 Task: Create a due date automation trigger when advanced on, on the tuesday after a card is due add fields with custom field "Resume" set to a date less than 1 working days from now at 11:00 AM.
Action: Mouse moved to (1155, 92)
Screenshot: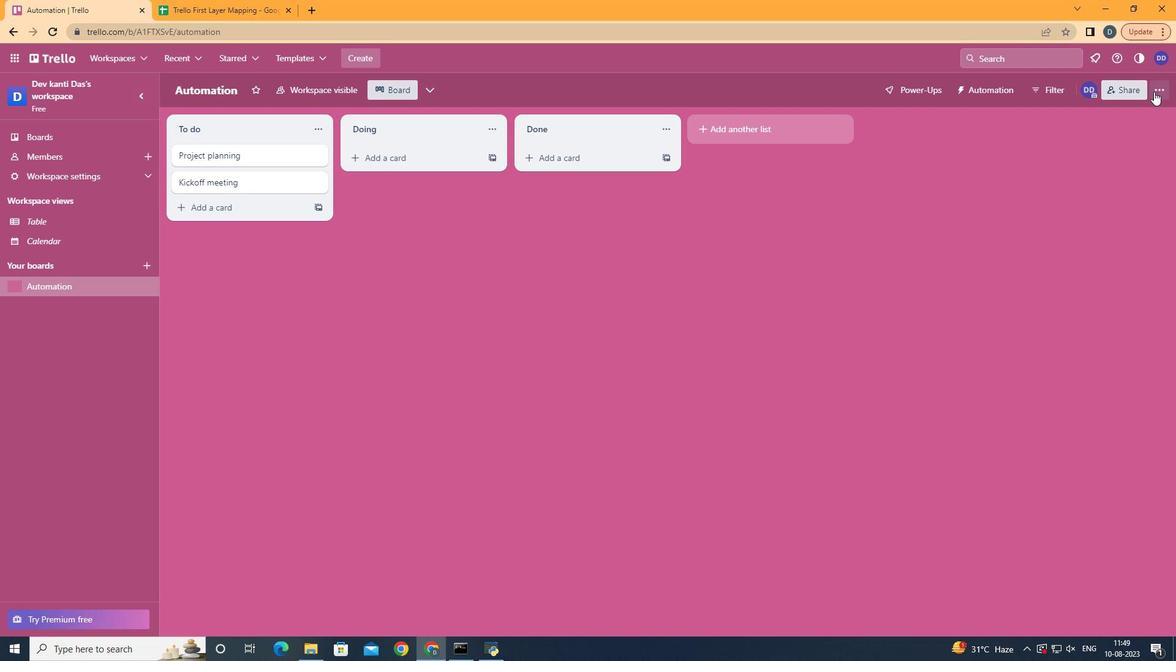 
Action: Mouse pressed left at (1155, 92)
Screenshot: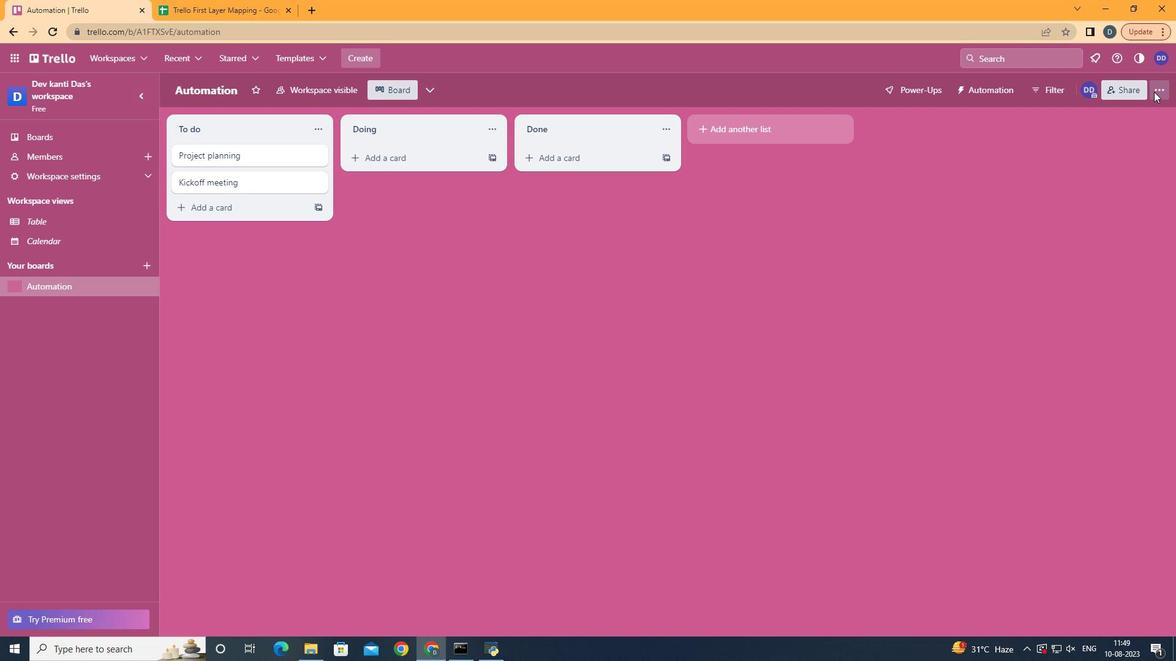 
Action: Mouse moved to (1076, 254)
Screenshot: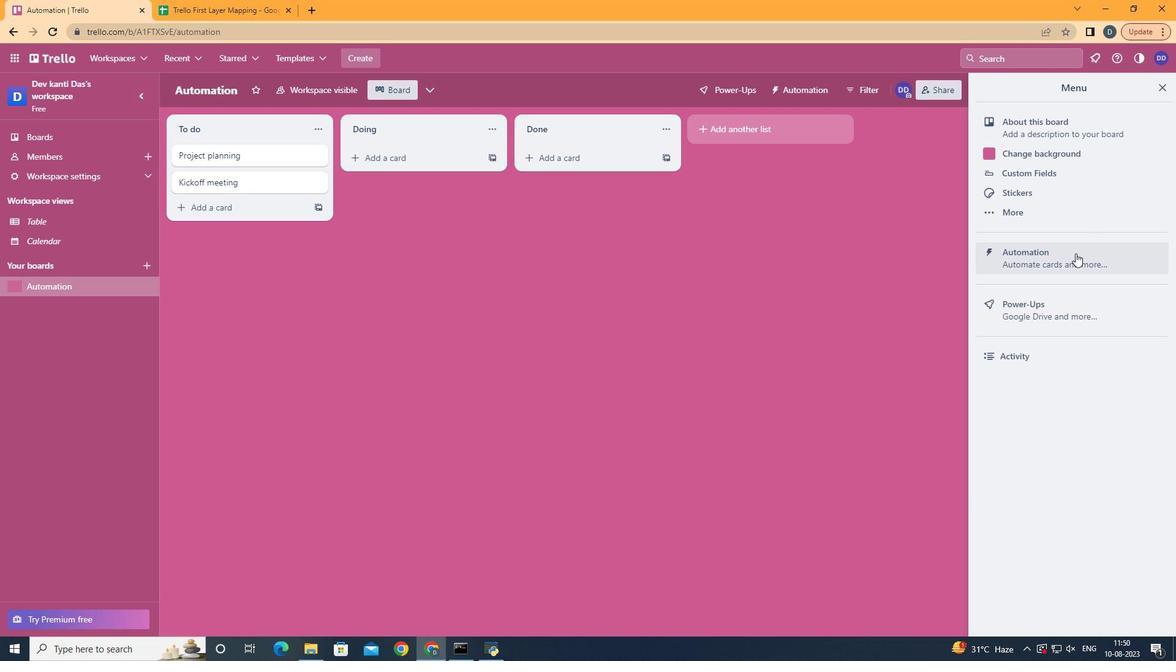 
Action: Mouse pressed left at (1076, 254)
Screenshot: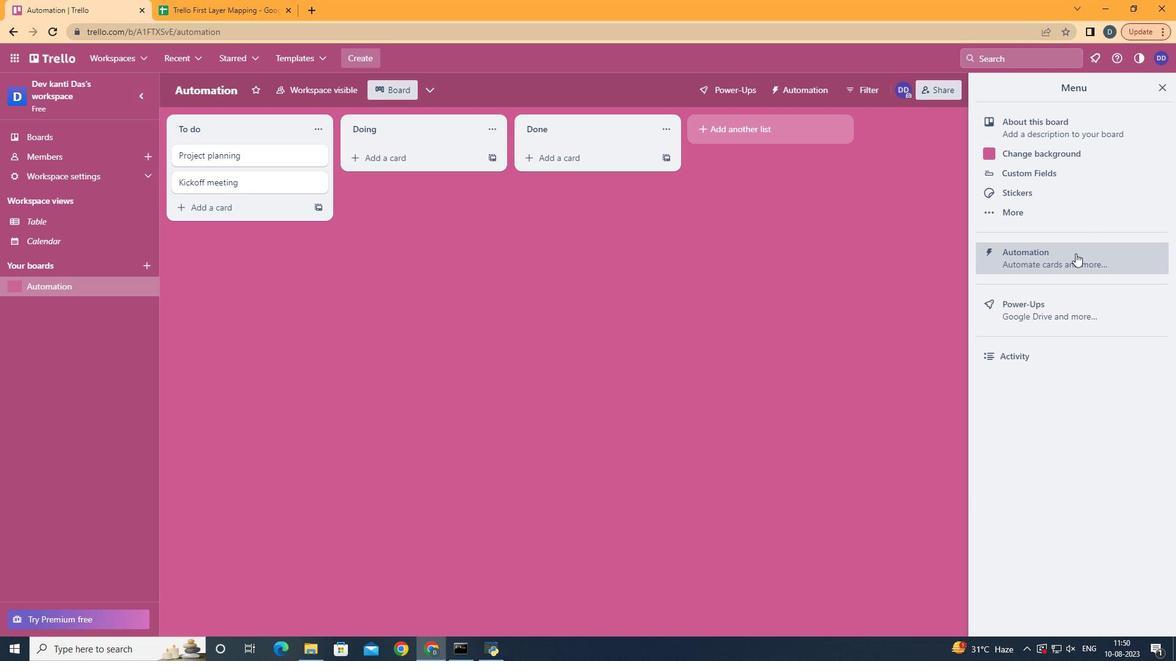 
Action: Mouse moved to (245, 249)
Screenshot: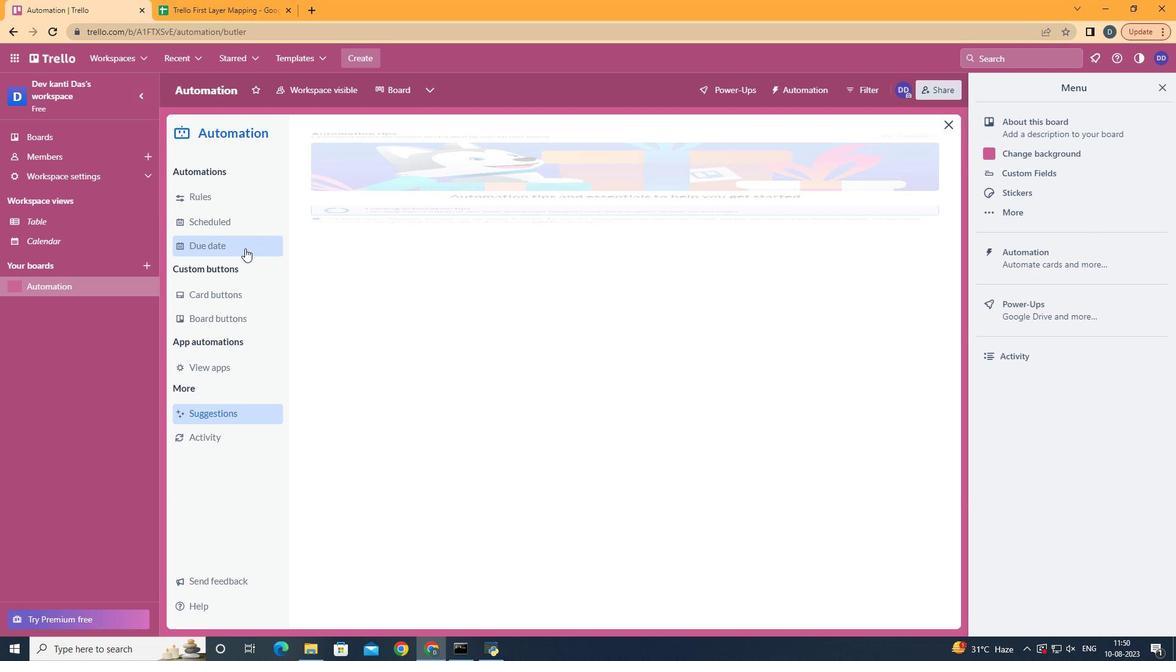 
Action: Mouse pressed left at (245, 249)
Screenshot: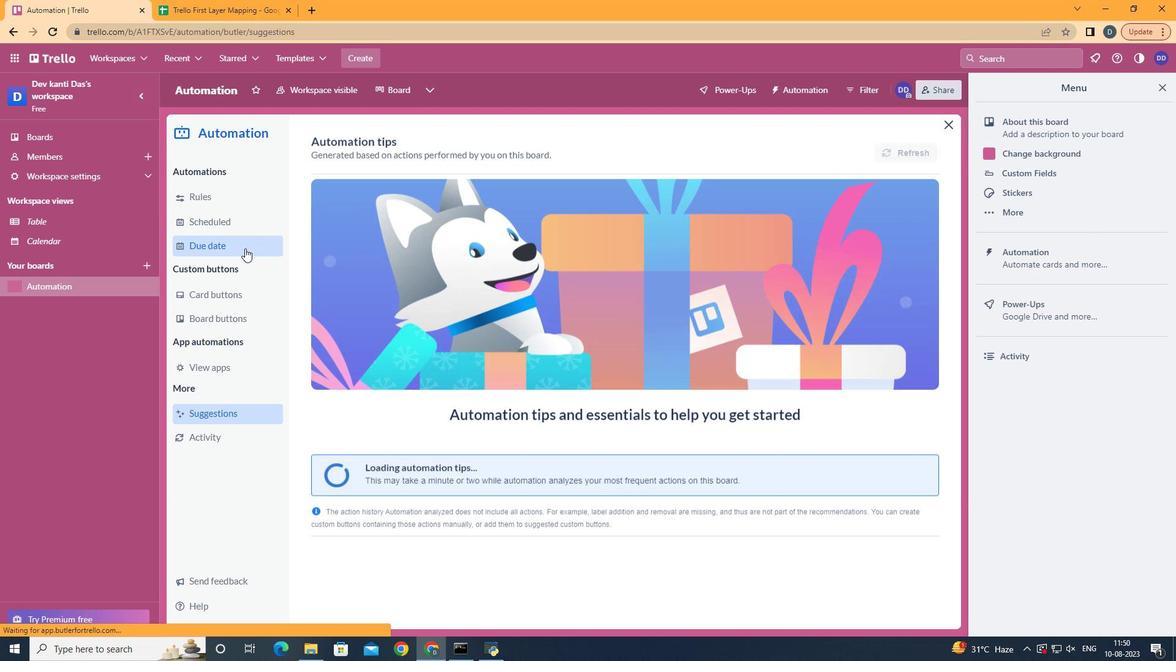 
Action: Mouse moved to (860, 151)
Screenshot: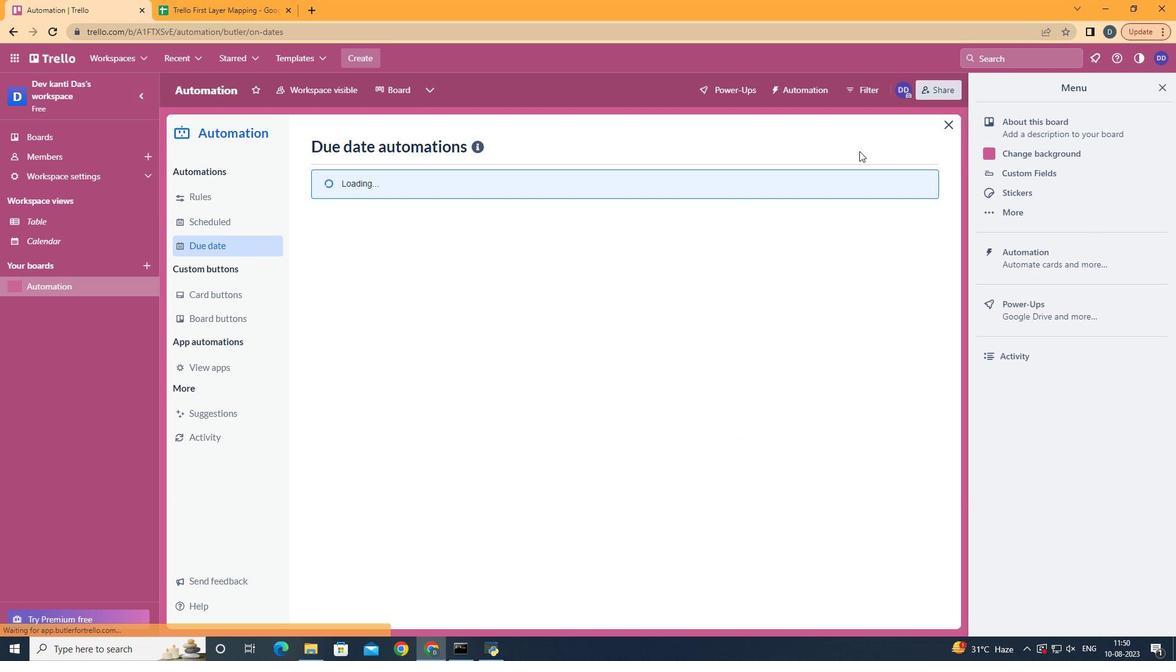 
Action: Mouse pressed left at (860, 151)
Screenshot: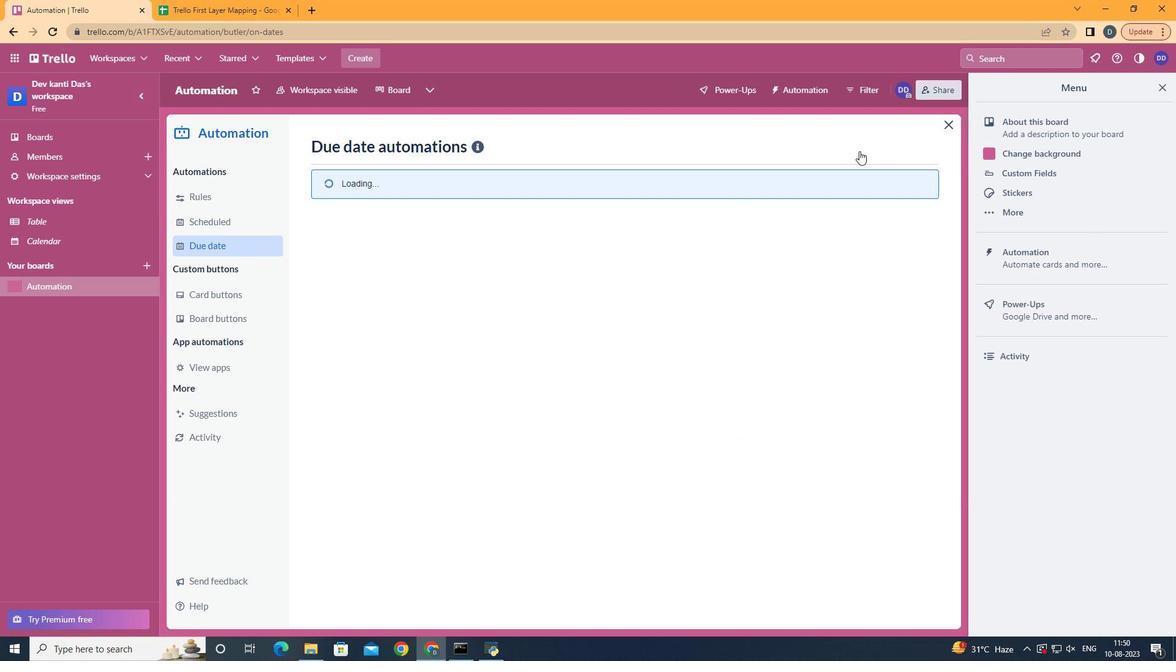 
Action: Mouse pressed left at (860, 151)
Screenshot: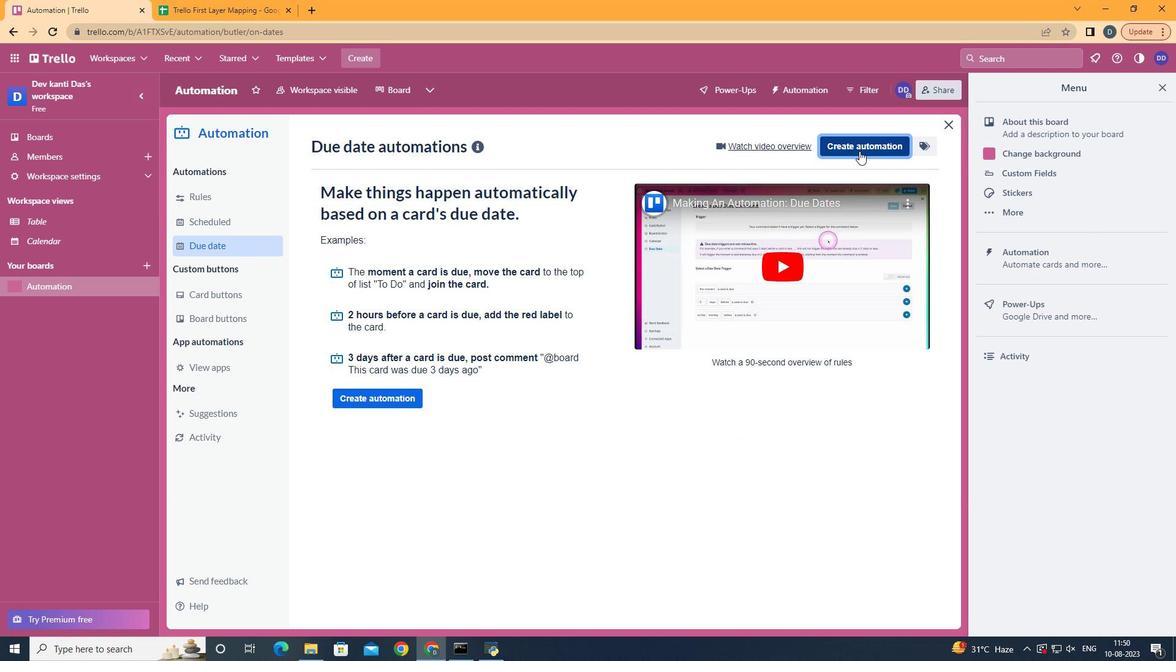 
Action: Mouse moved to (656, 257)
Screenshot: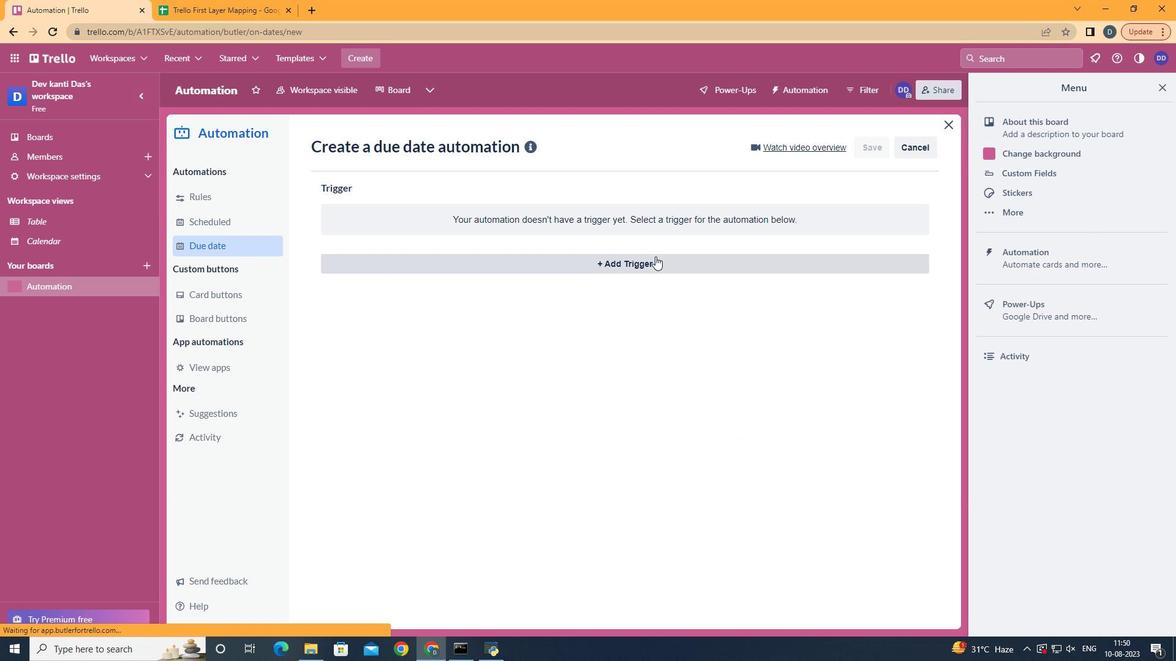 
Action: Mouse pressed left at (656, 257)
Screenshot: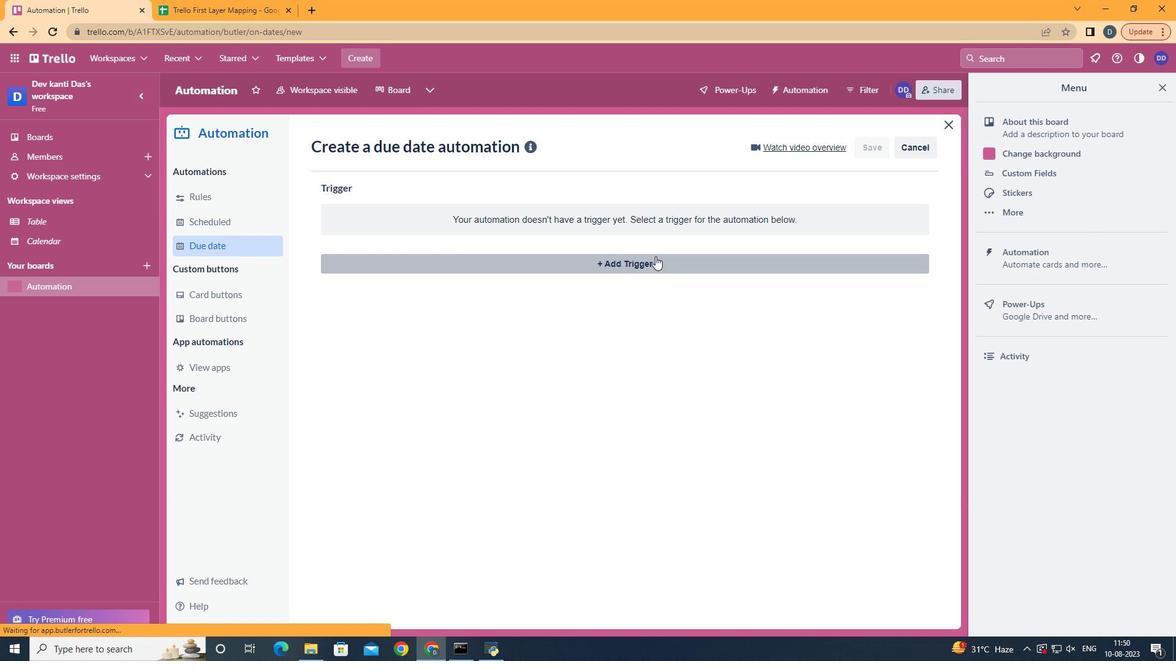 
Action: Mouse moved to (394, 345)
Screenshot: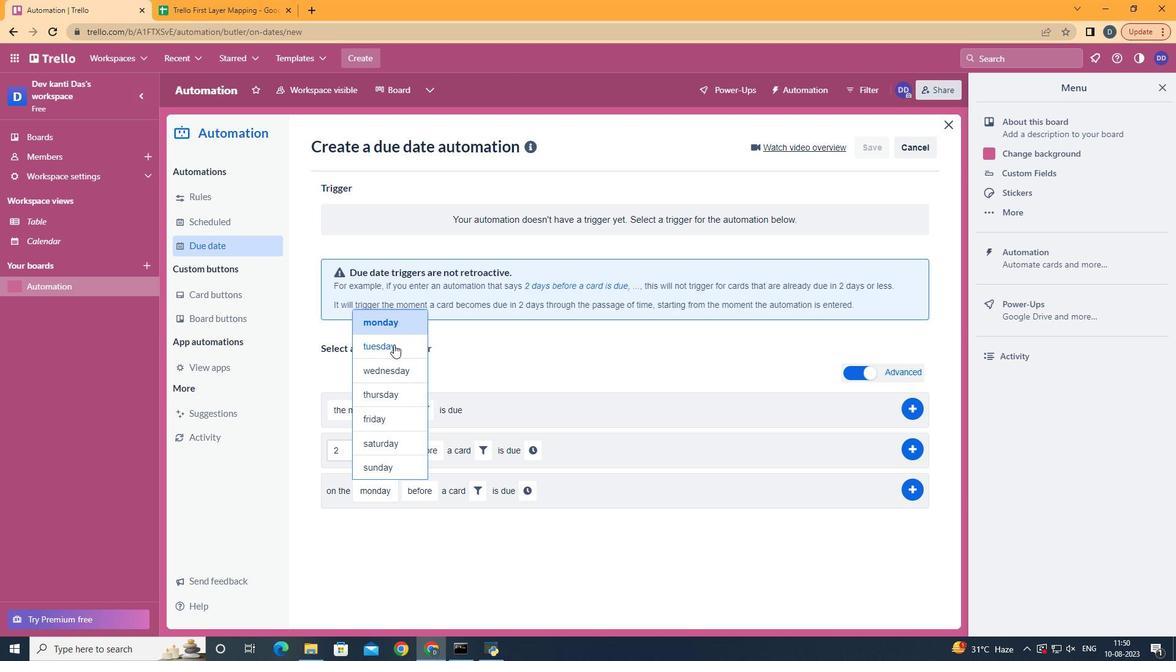 
Action: Mouse pressed left at (394, 345)
Screenshot: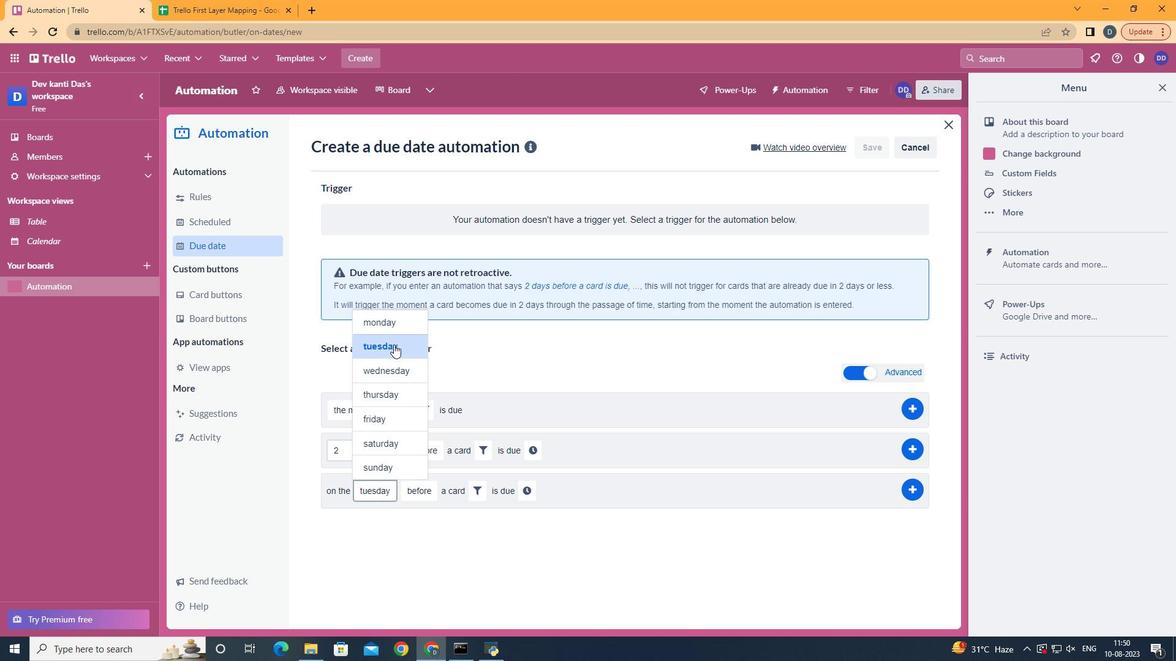 
Action: Mouse moved to (427, 539)
Screenshot: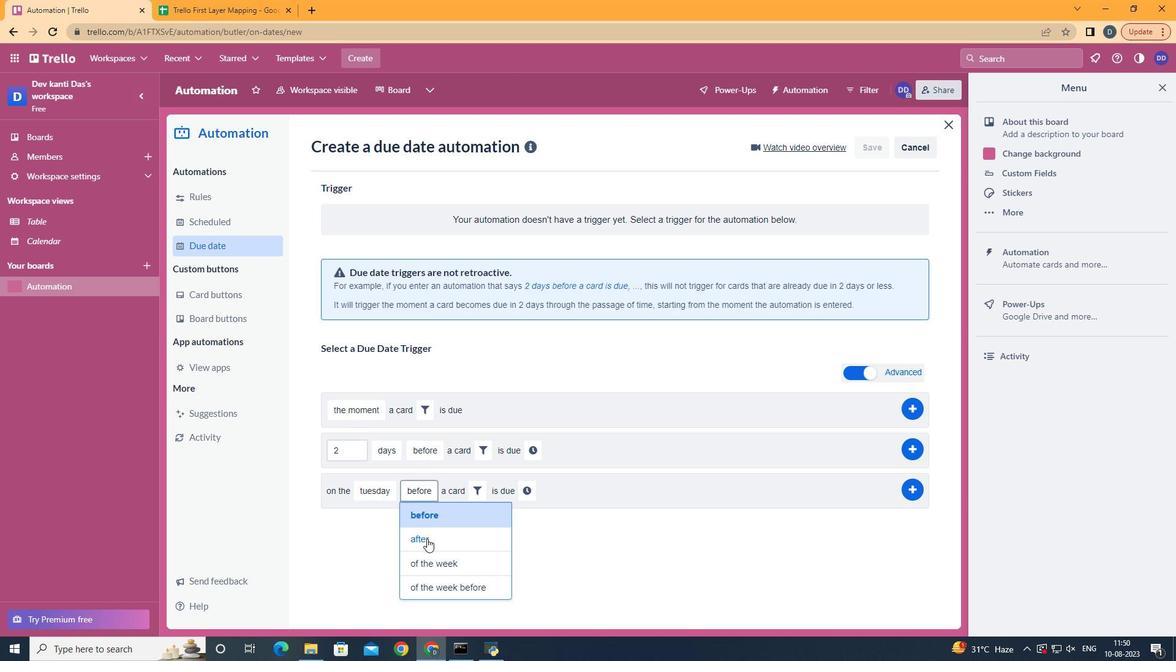 
Action: Mouse pressed left at (427, 539)
Screenshot: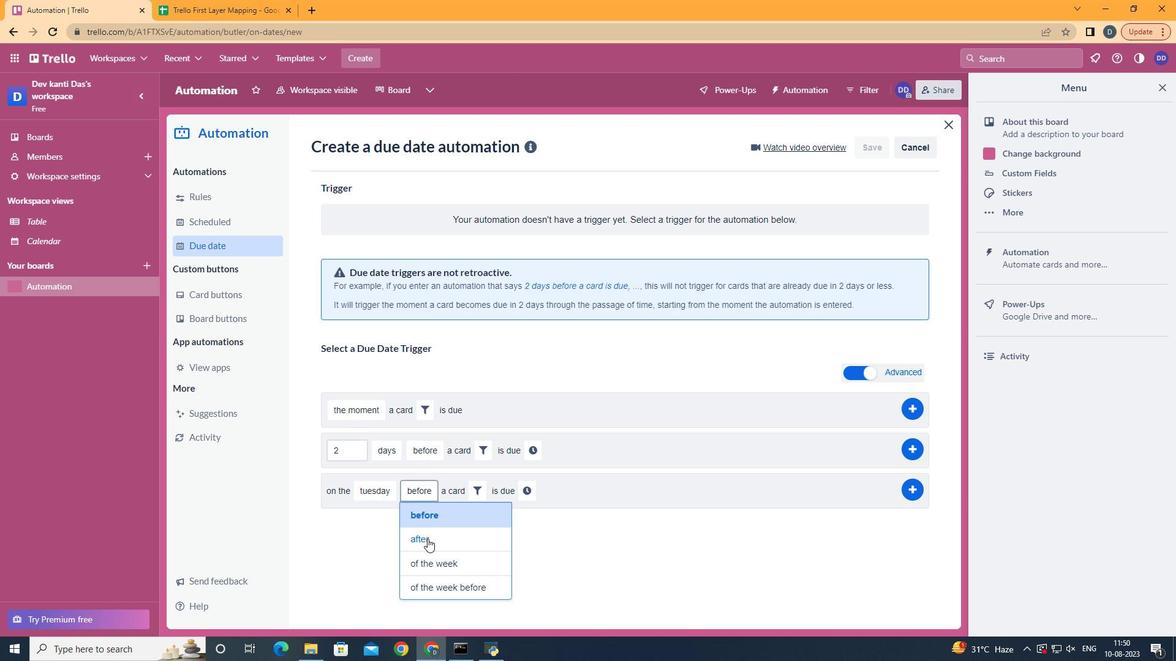 
Action: Mouse moved to (474, 487)
Screenshot: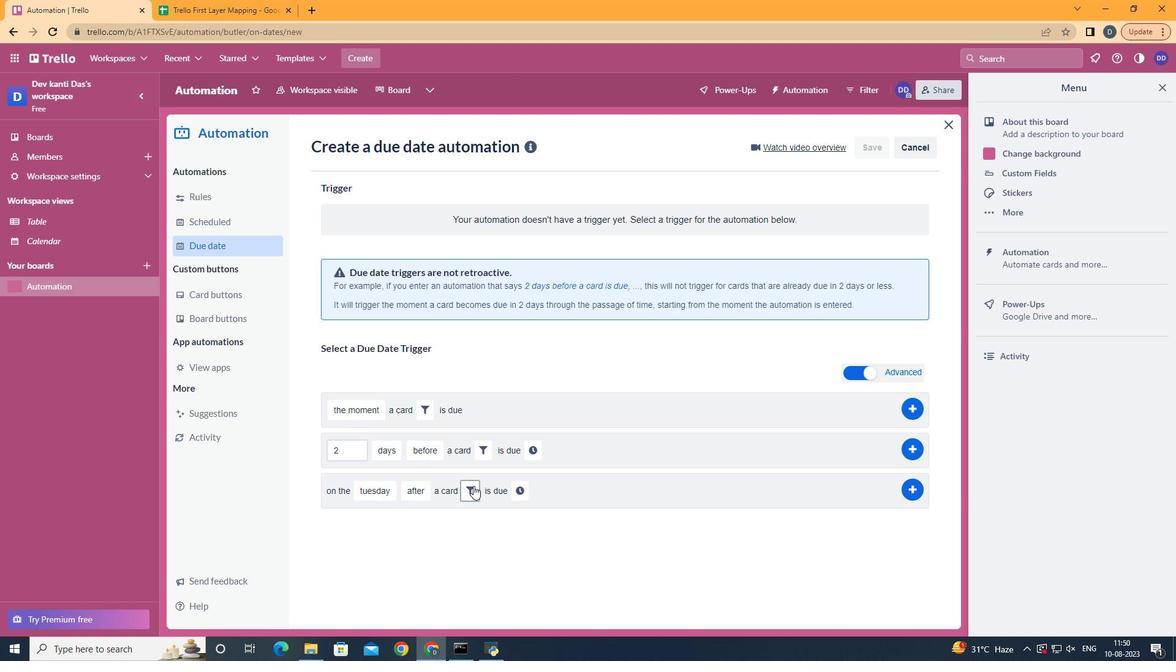 
Action: Mouse pressed left at (474, 487)
Screenshot: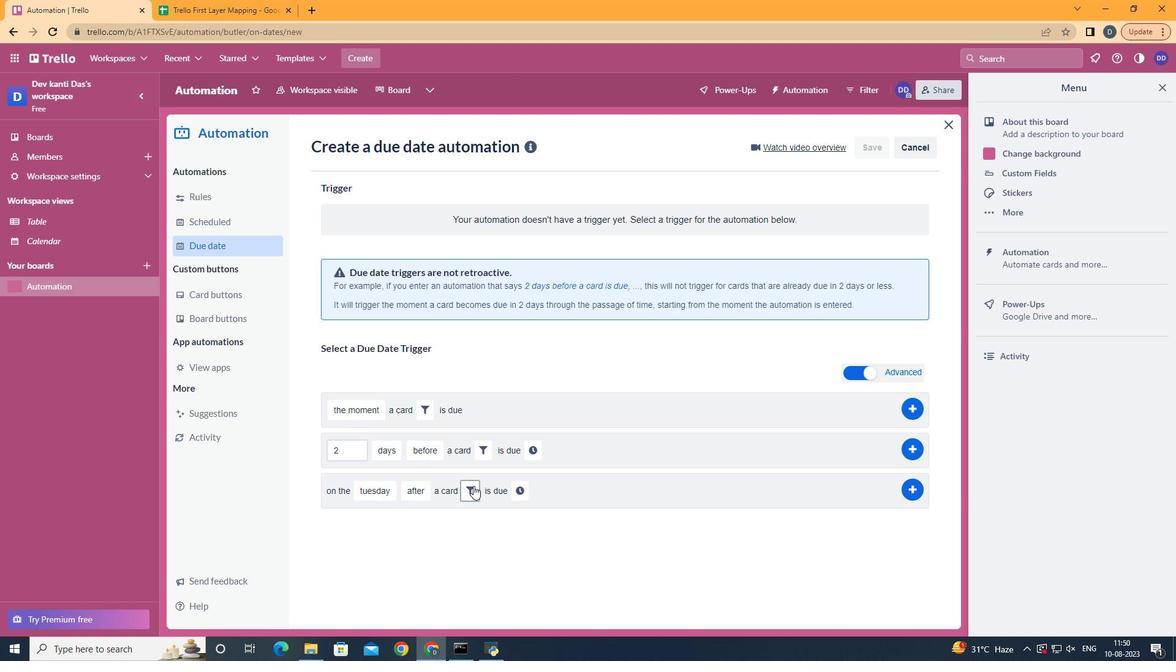 
Action: Mouse moved to (657, 528)
Screenshot: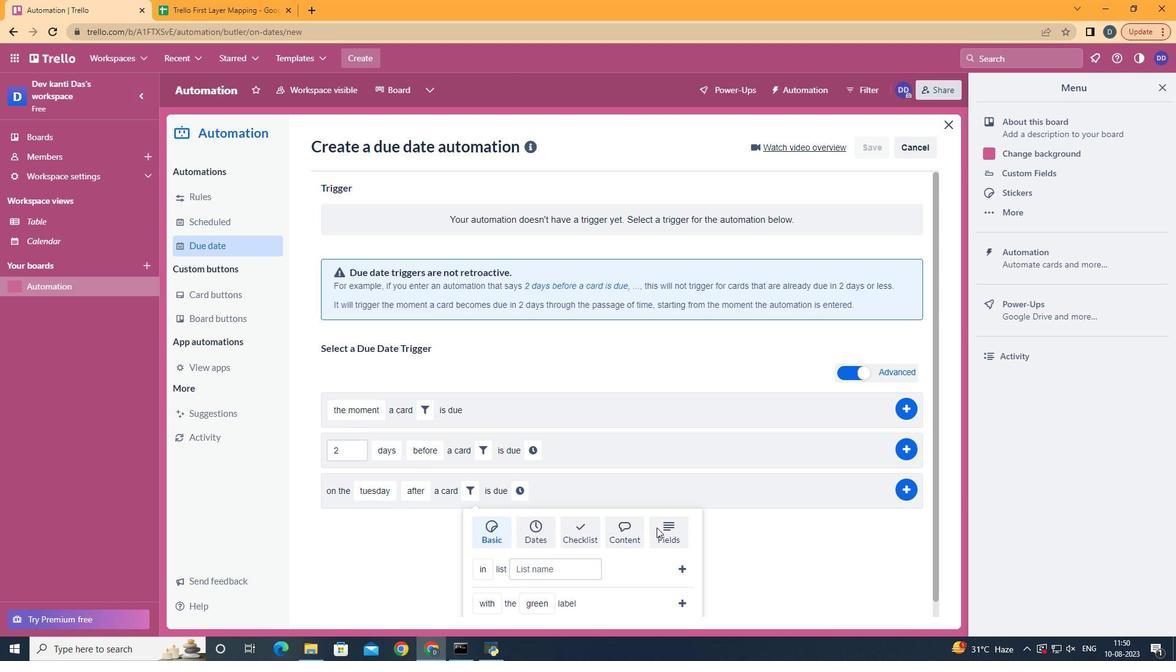 
Action: Mouse pressed left at (657, 528)
Screenshot: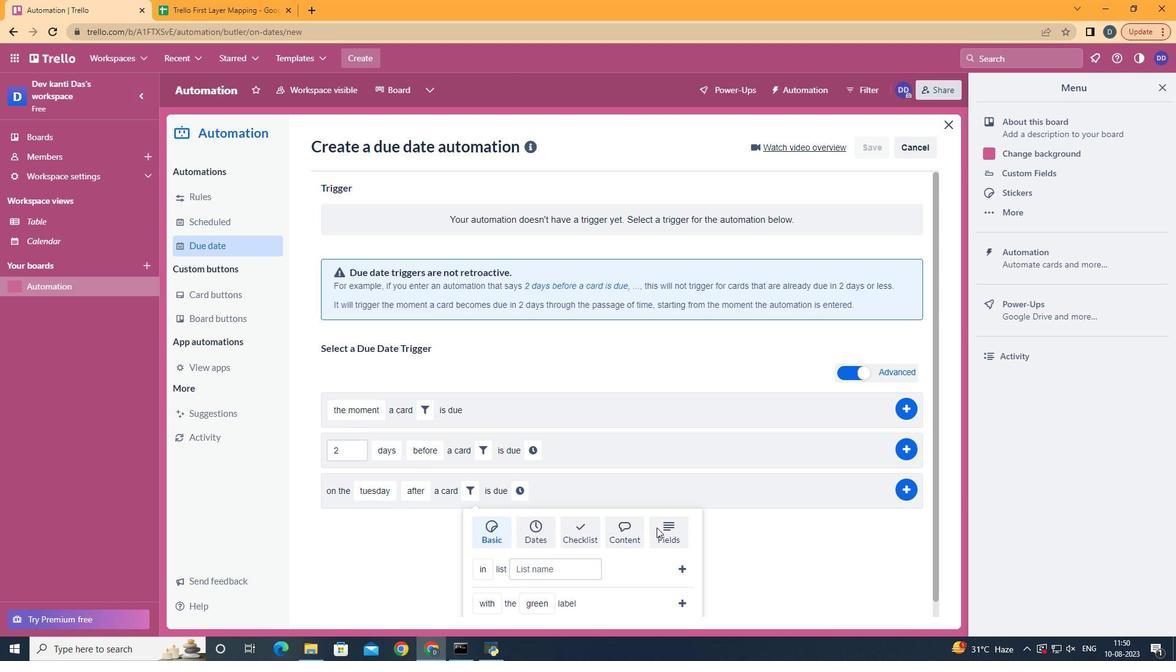 
Action: Mouse scrolled (657, 528) with delta (0, 0)
Screenshot: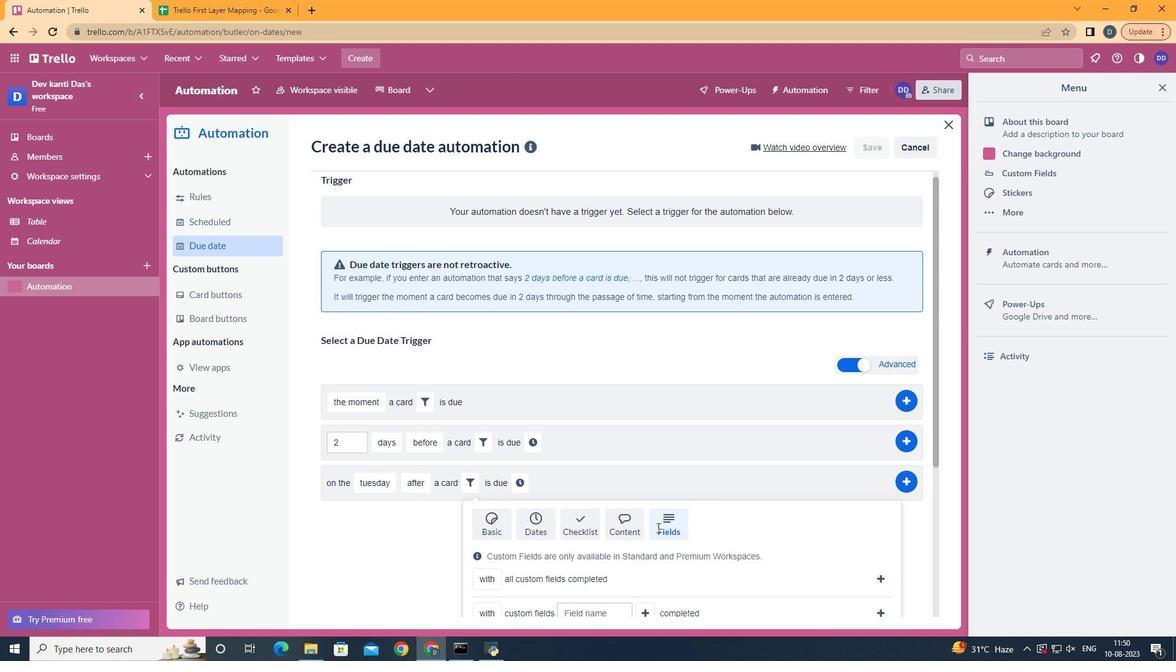 
Action: Mouse scrolled (657, 528) with delta (0, 0)
Screenshot: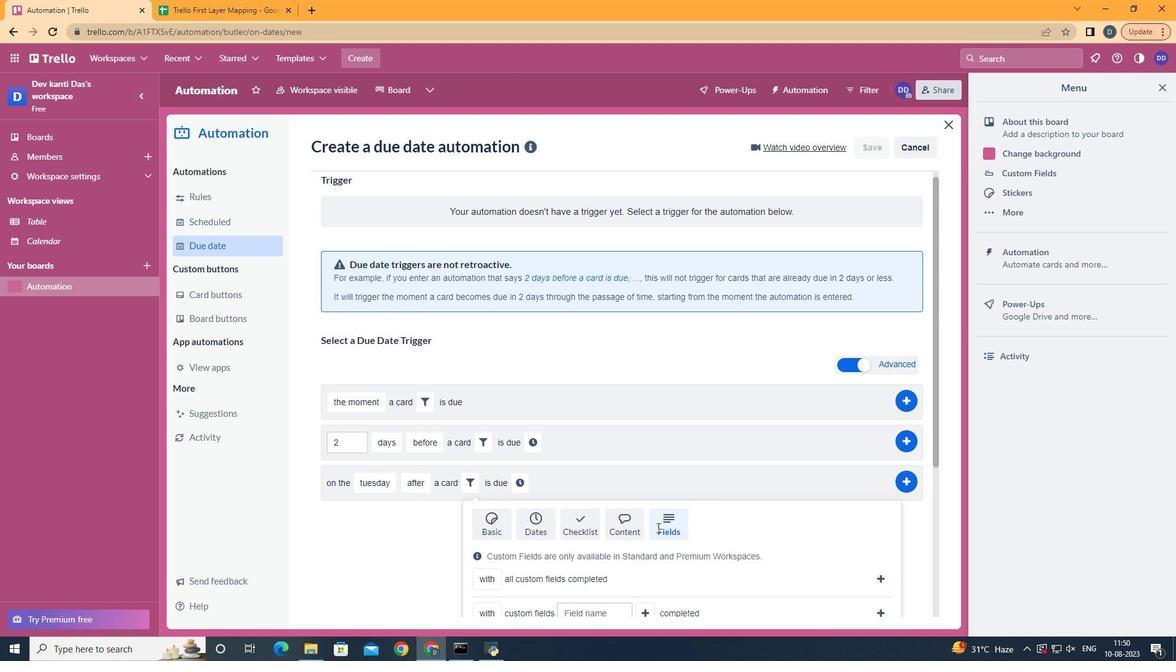 
Action: Mouse scrolled (657, 528) with delta (0, 0)
Screenshot: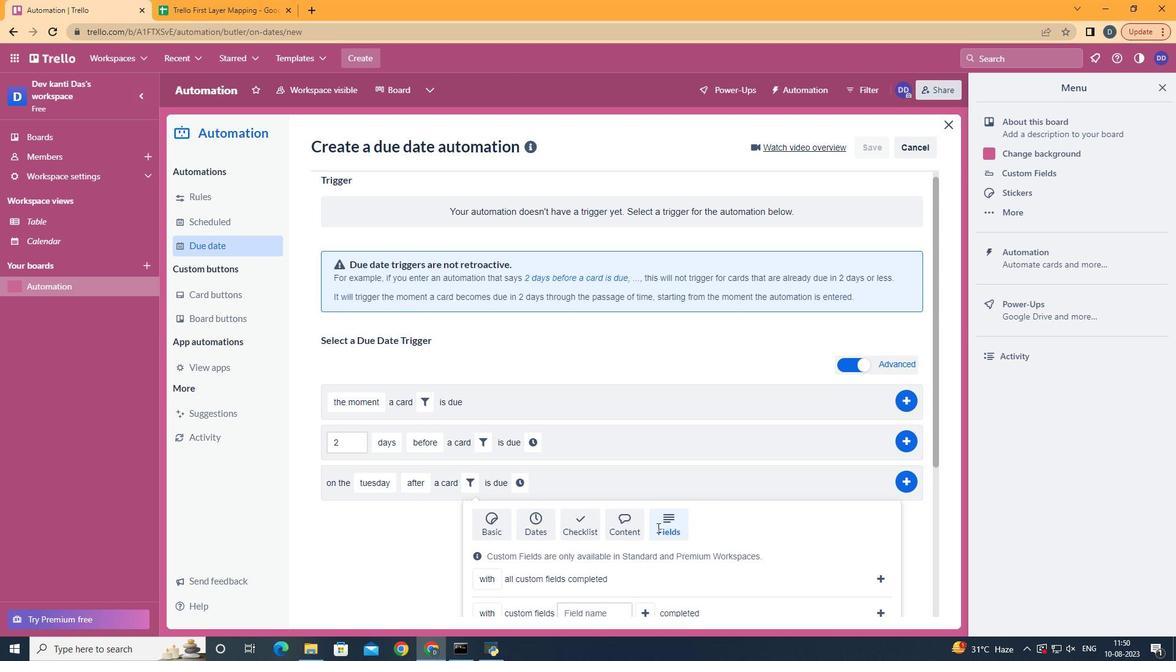 
Action: Mouse scrolled (657, 528) with delta (0, 0)
Screenshot: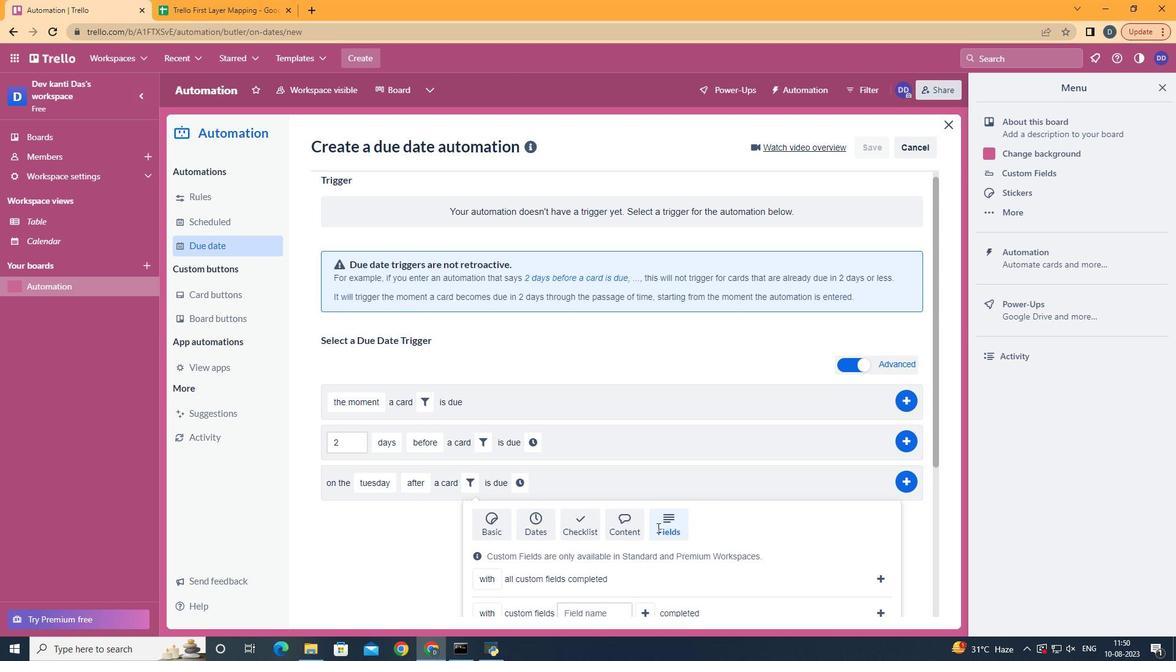 
Action: Mouse scrolled (657, 528) with delta (0, 0)
Screenshot: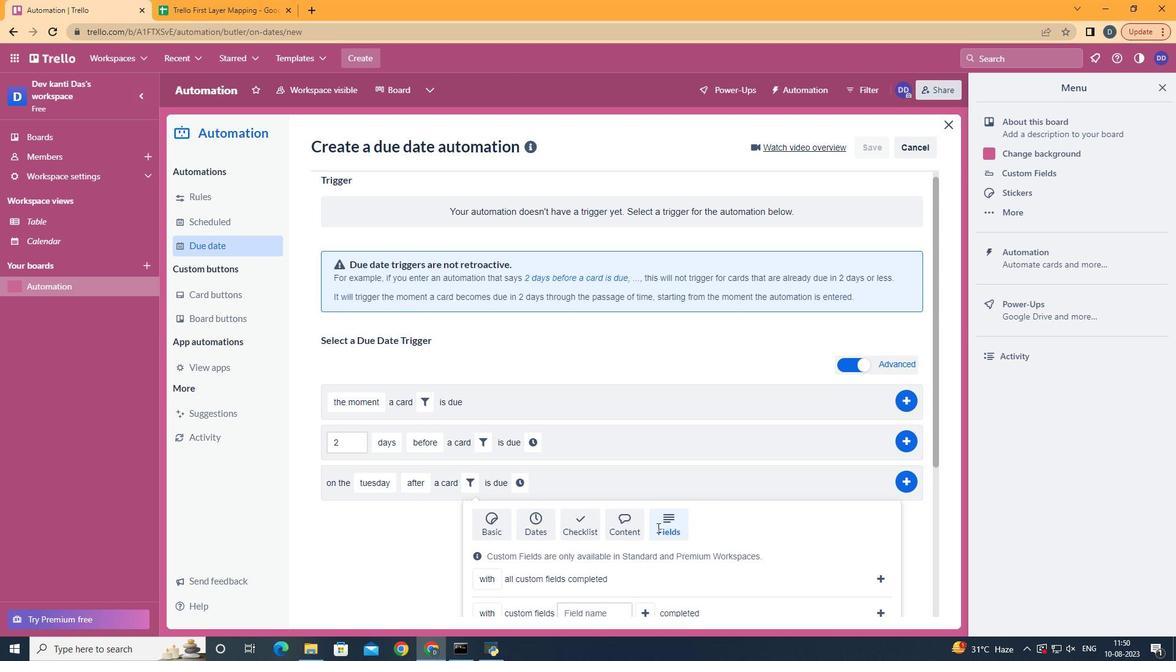 
Action: Mouse moved to (658, 528)
Screenshot: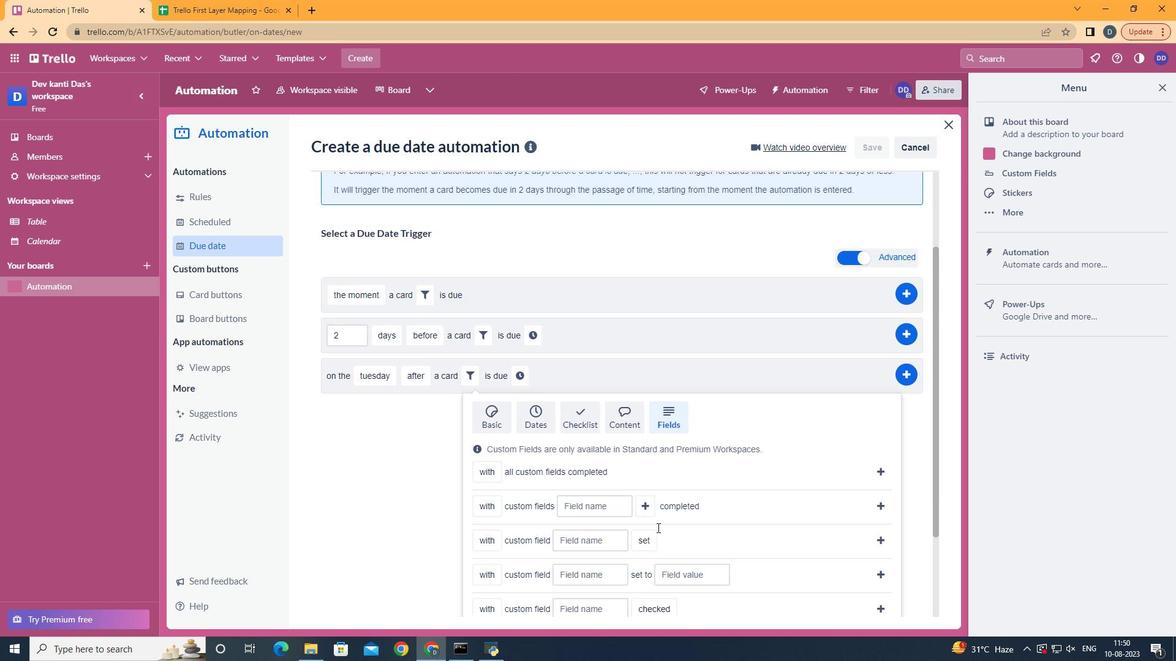 
Action: Mouse scrolled (658, 528) with delta (0, 0)
Screenshot: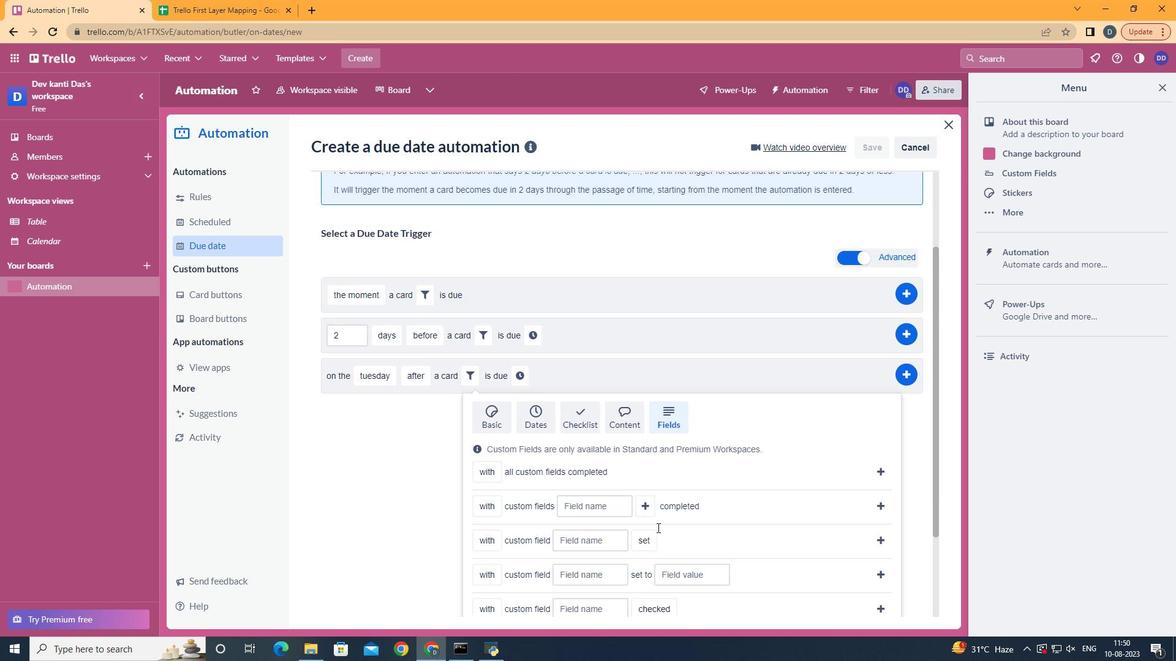 
Action: Mouse moved to (504, 539)
Screenshot: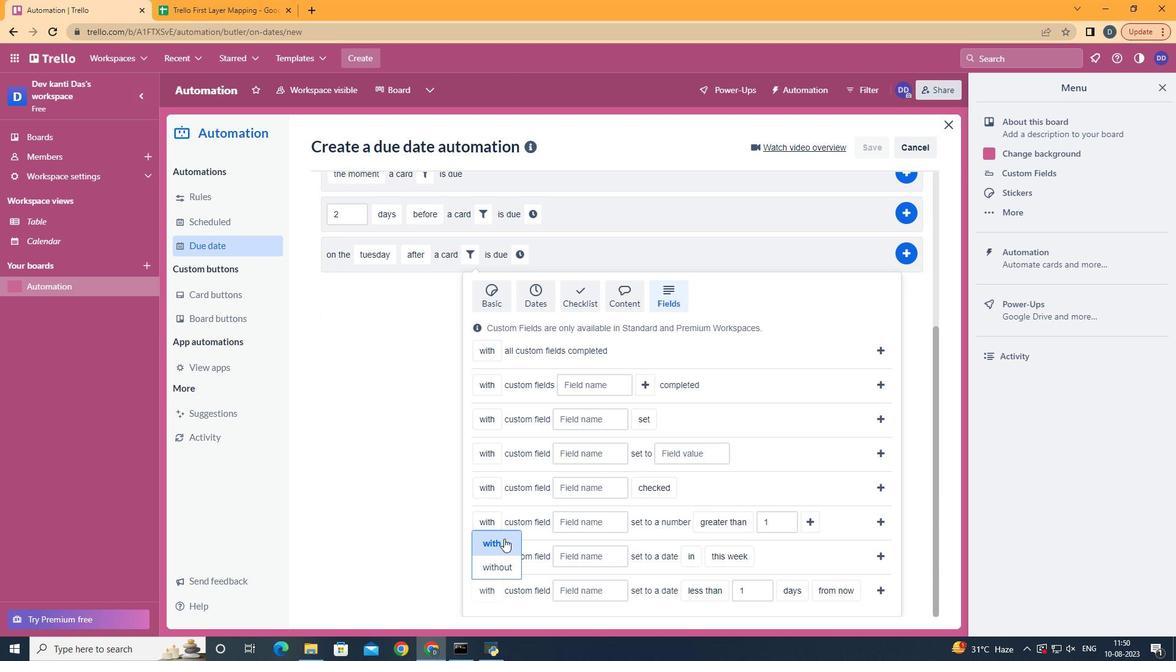 
Action: Mouse pressed left at (504, 539)
Screenshot: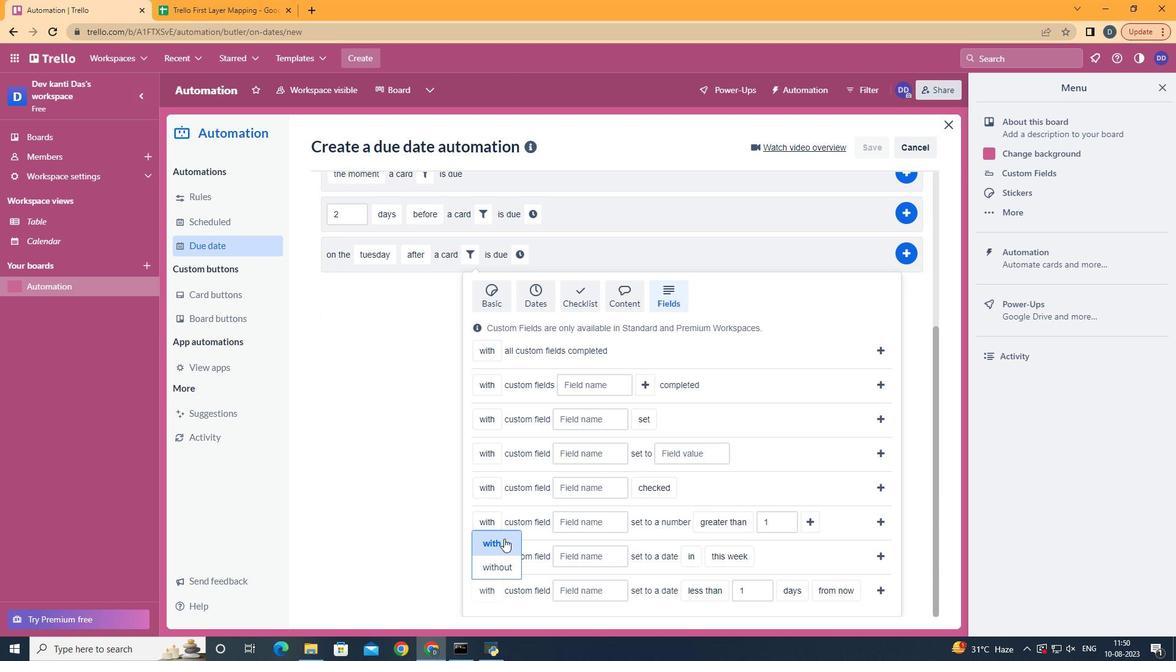 
Action: Mouse moved to (581, 596)
Screenshot: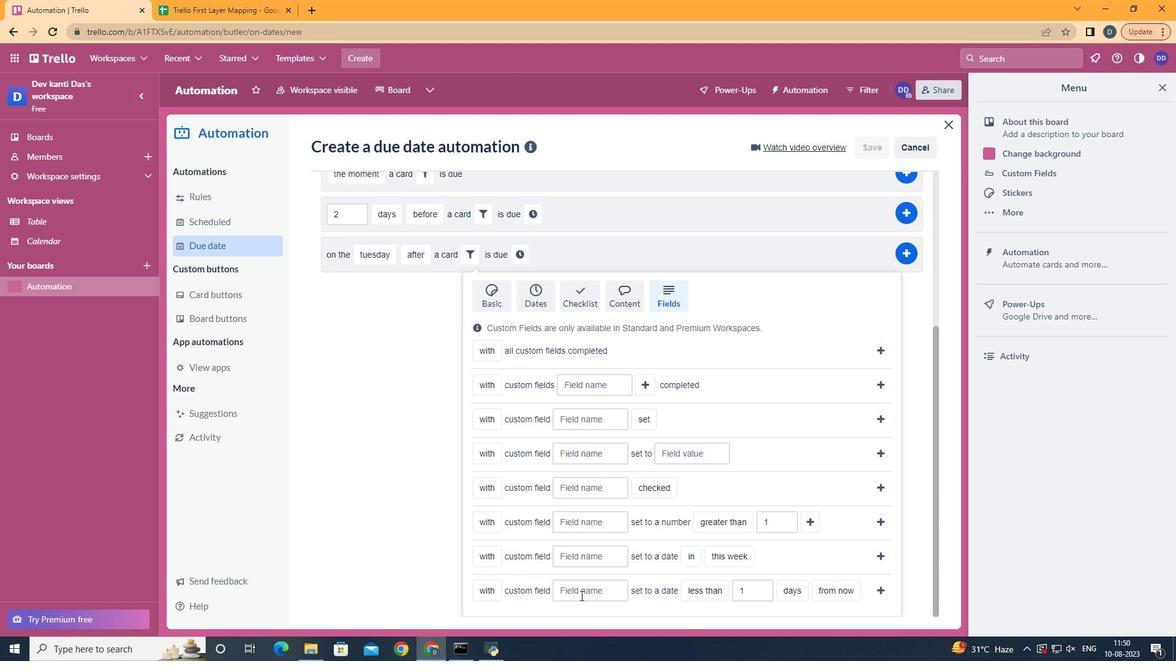 
Action: Mouse pressed left at (581, 596)
Screenshot: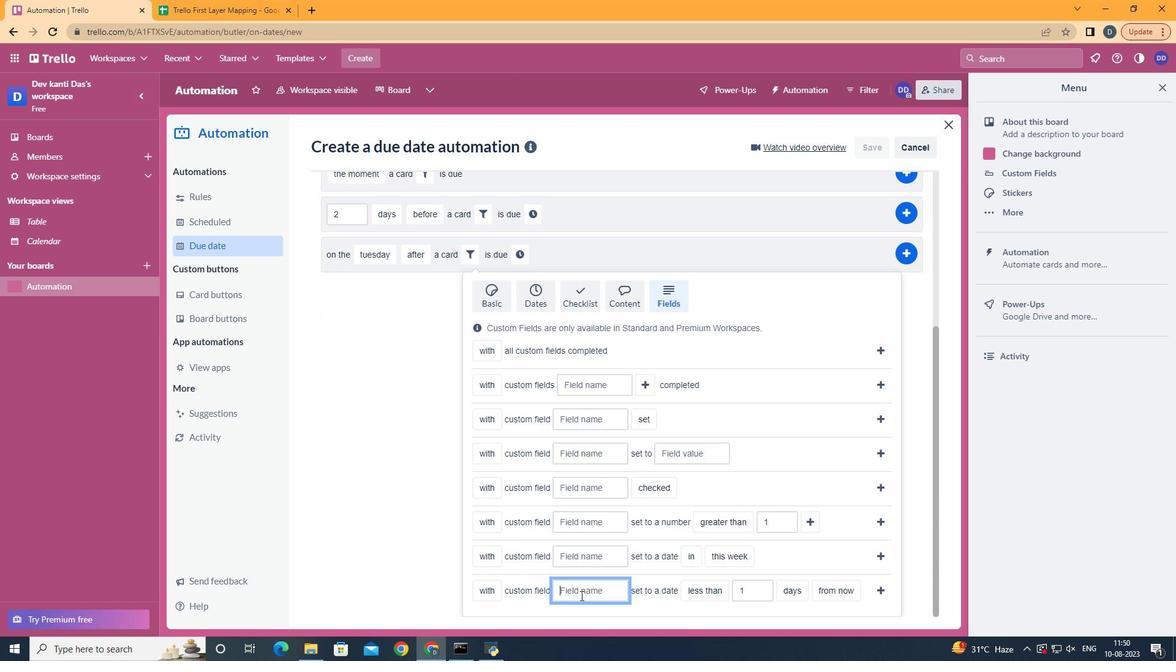 
Action: Mouse moved to (581, 597)
Screenshot: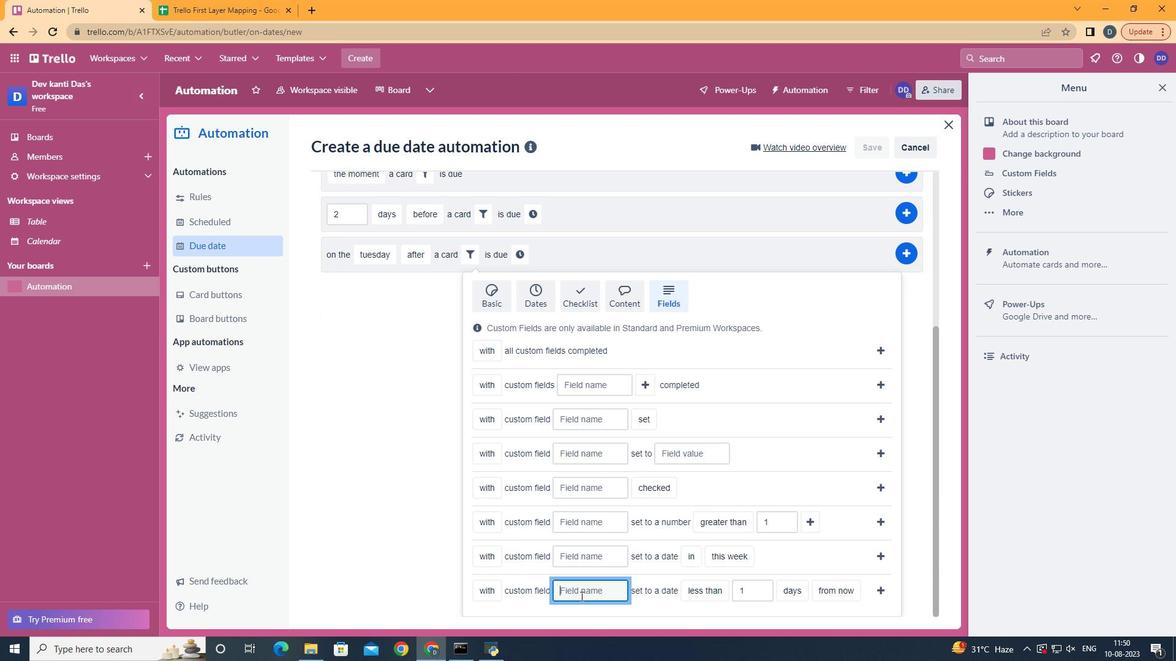 
Action: Key pressed <Key.shift><Key.shift>Resume
Screenshot: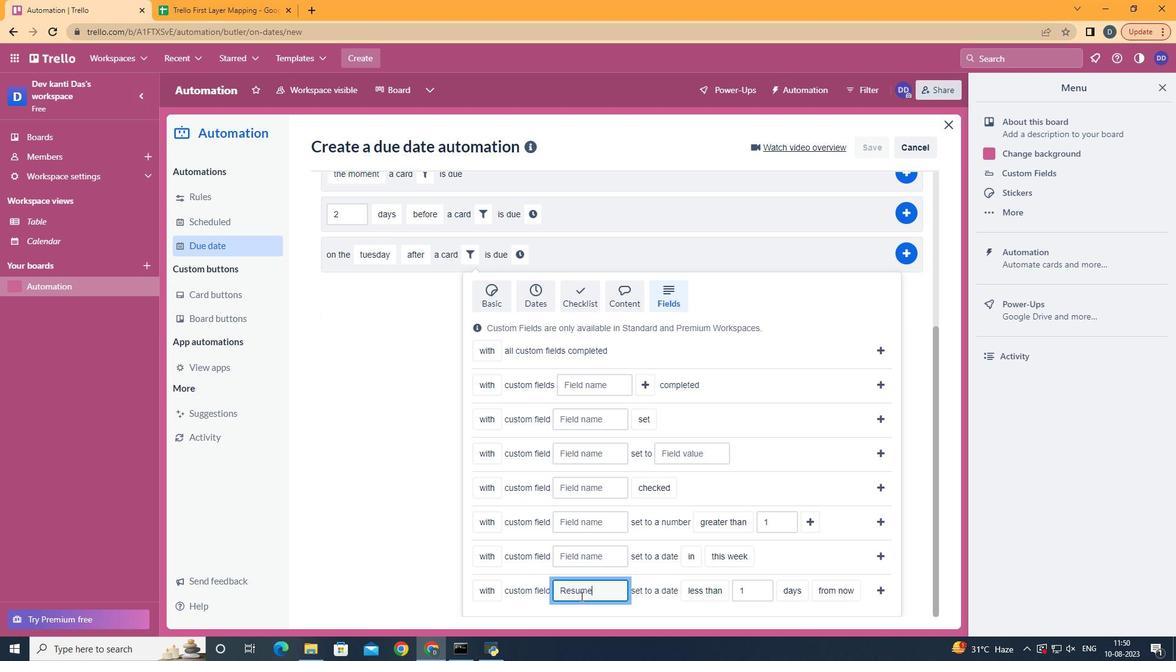 
Action: Mouse moved to (805, 572)
Screenshot: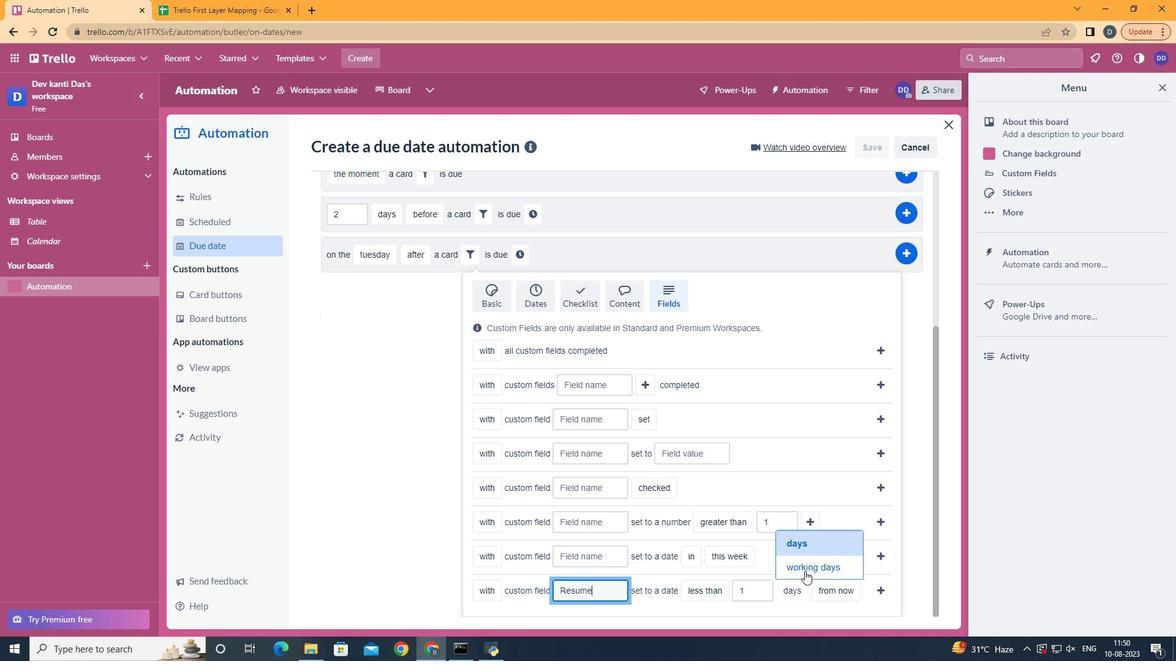 
Action: Mouse pressed left at (805, 572)
Screenshot: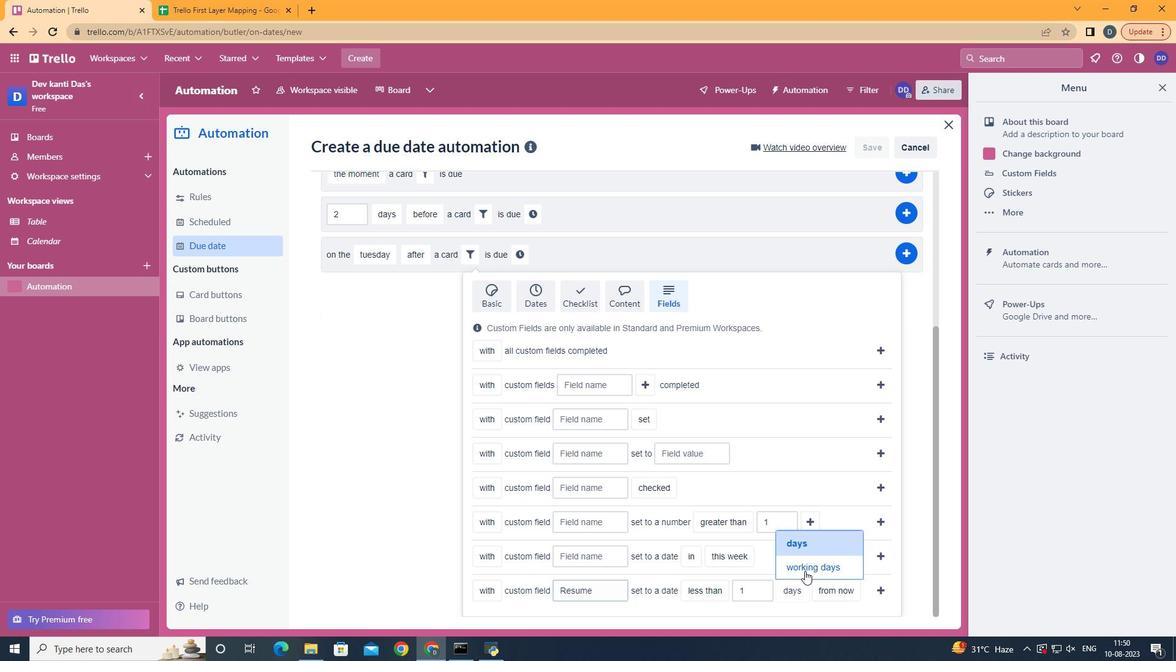 
Action: Mouse moved to (517, 558)
Screenshot: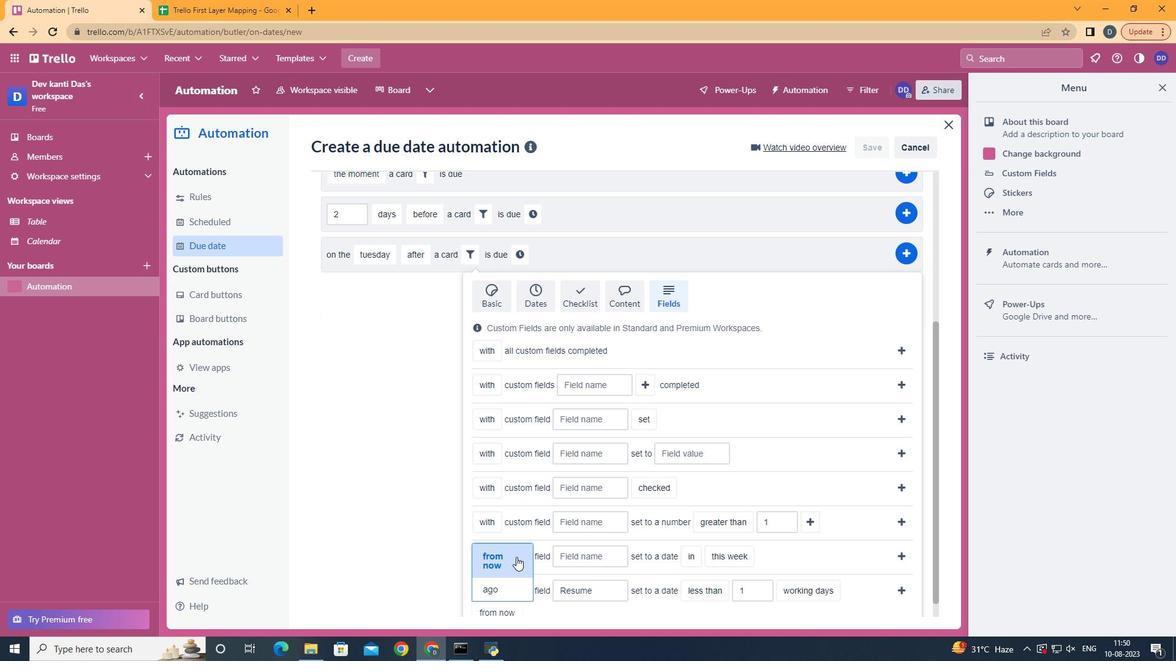
Action: Mouse pressed left at (517, 558)
Screenshot: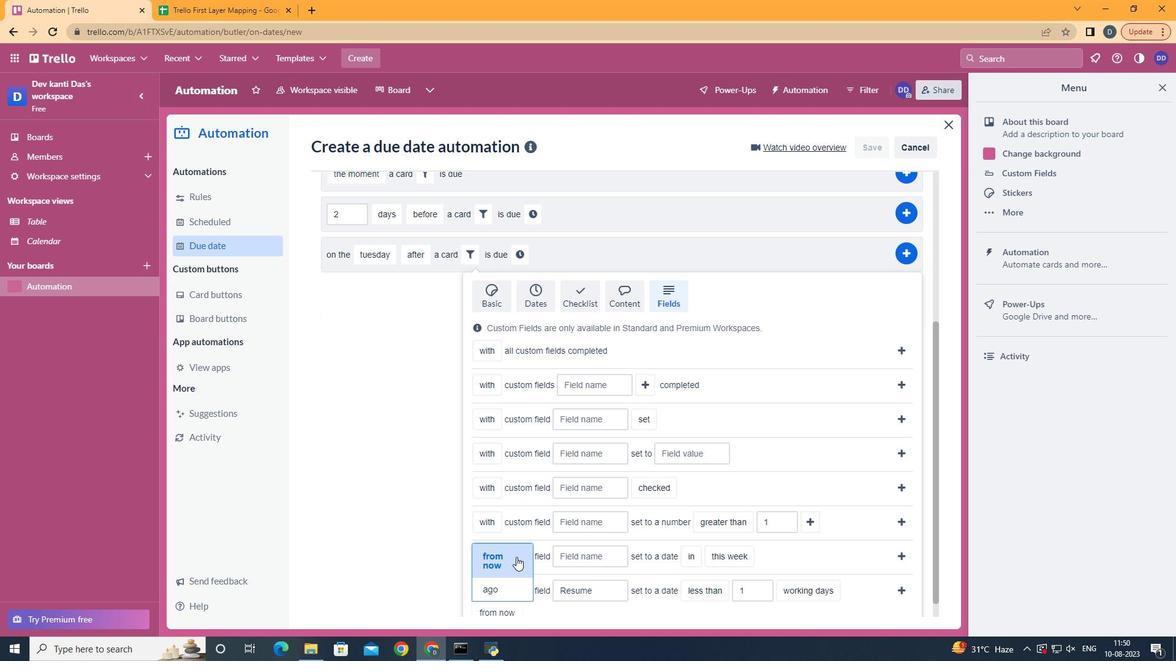 
Action: Mouse moved to (896, 594)
Screenshot: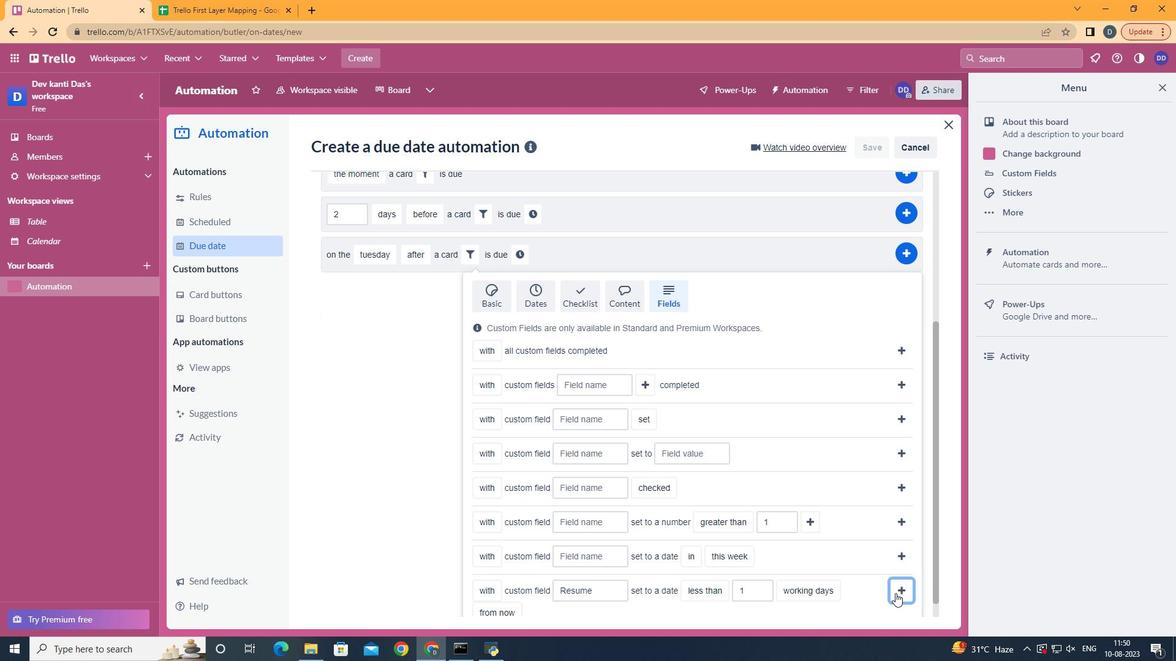 
Action: Mouse pressed left at (895, 594)
Screenshot: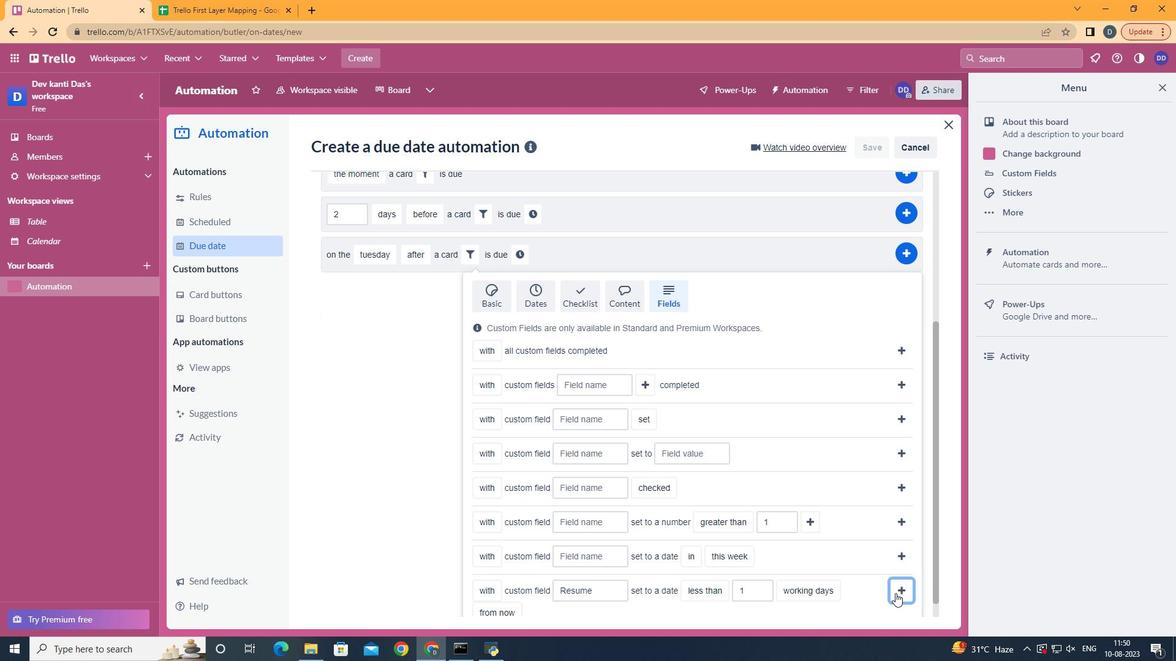 
Action: Mouse moved to (835, 488)
Screenshot: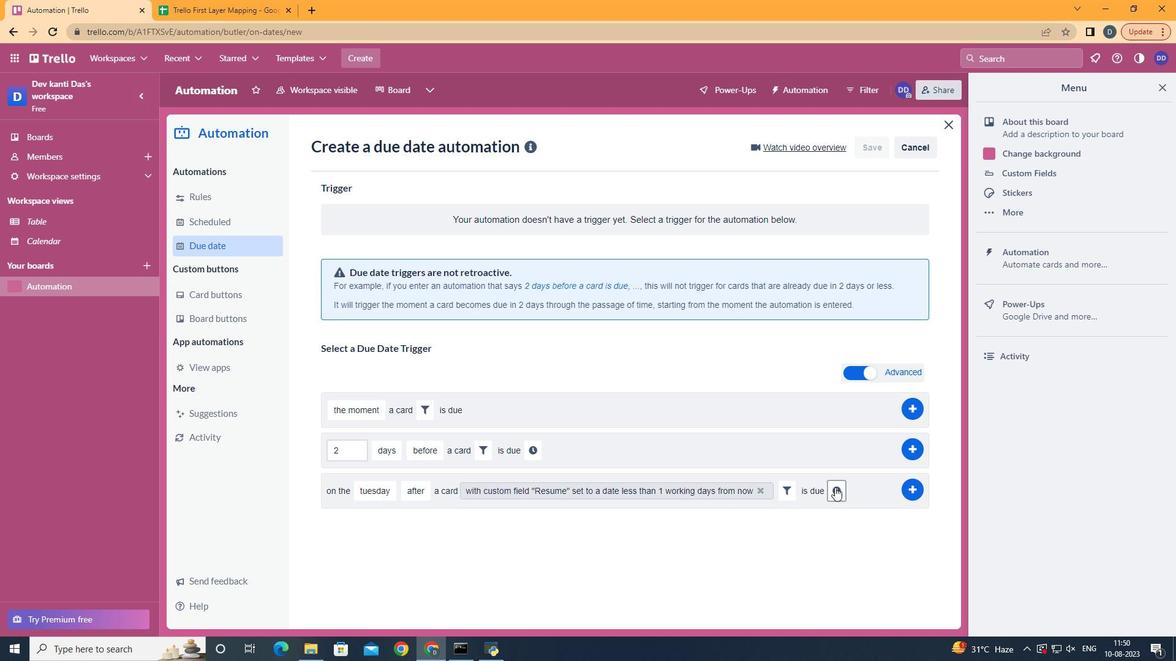 
Action: Mouse pressed left at (835, 488)
Screenshot: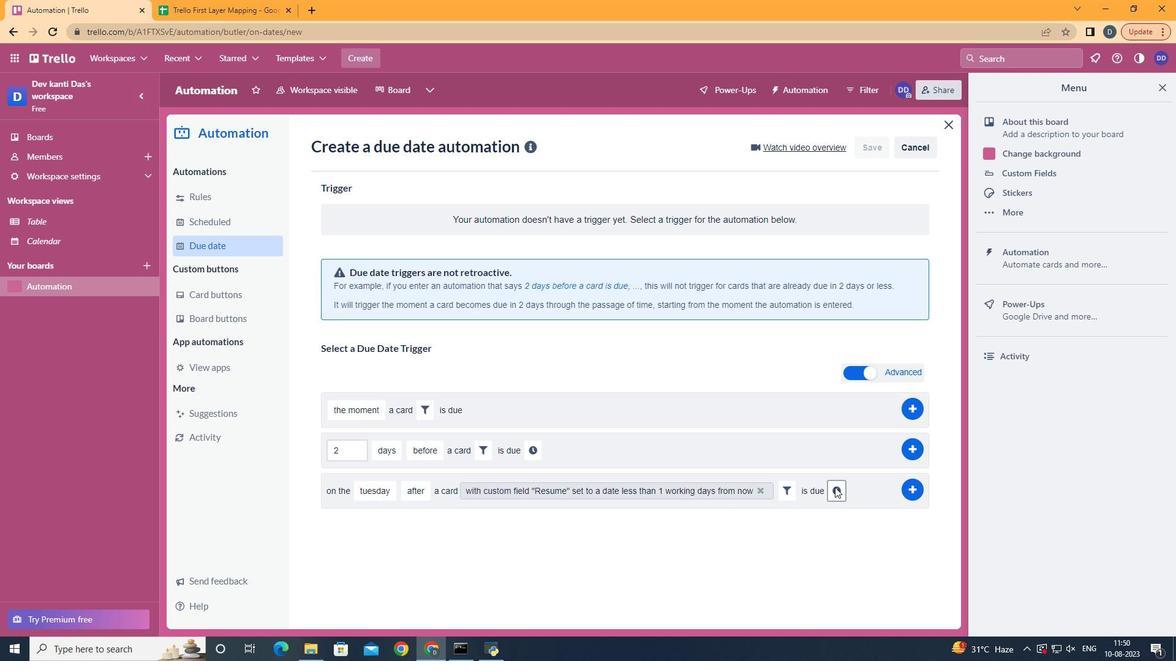 
Action: Mouse moved to (410, 520)
Screenshot: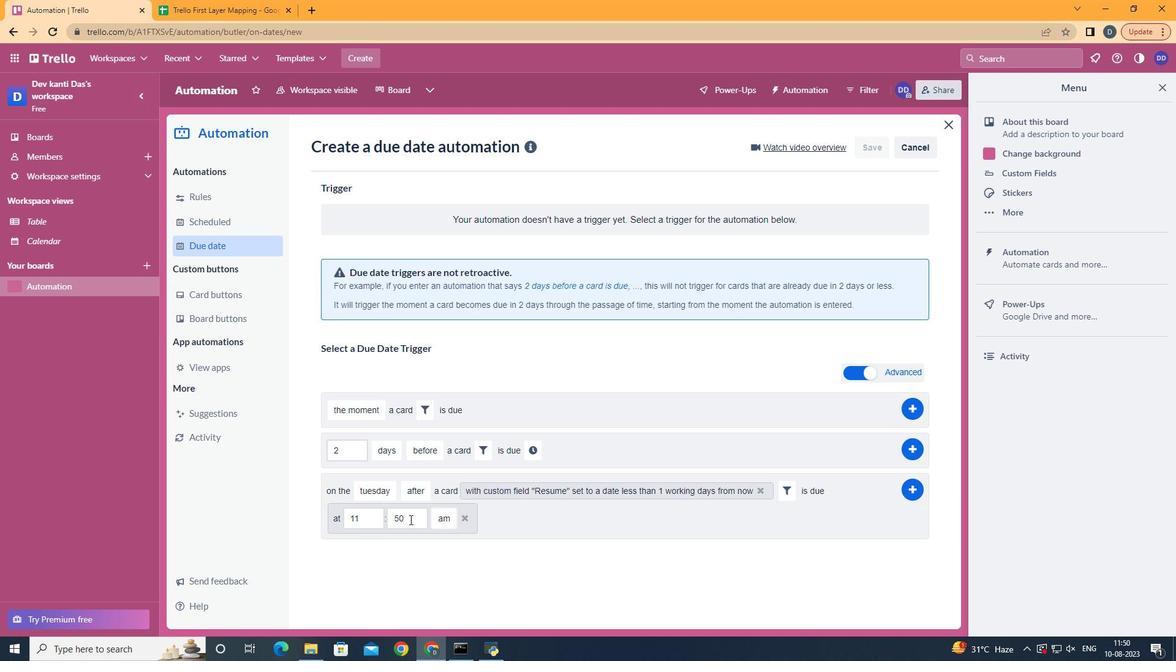 
Action: Mouse pressed left at (410, 520)
Screenshot: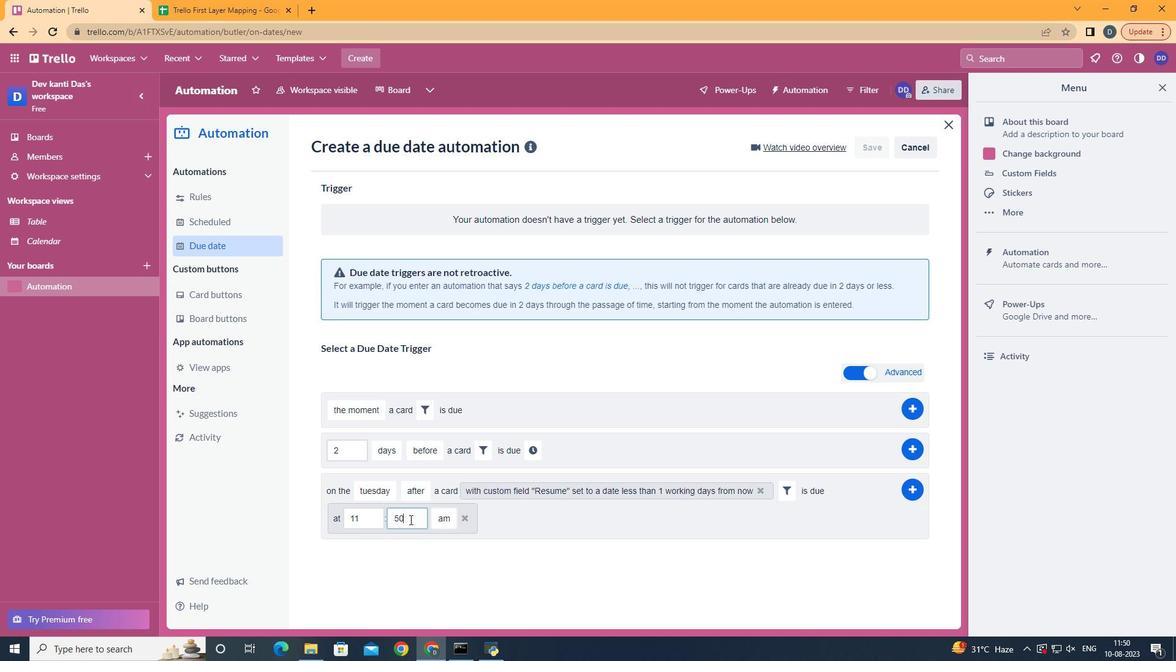 
Action: Key pressed <Key.backspace><Key.backspace>00
Screenshot: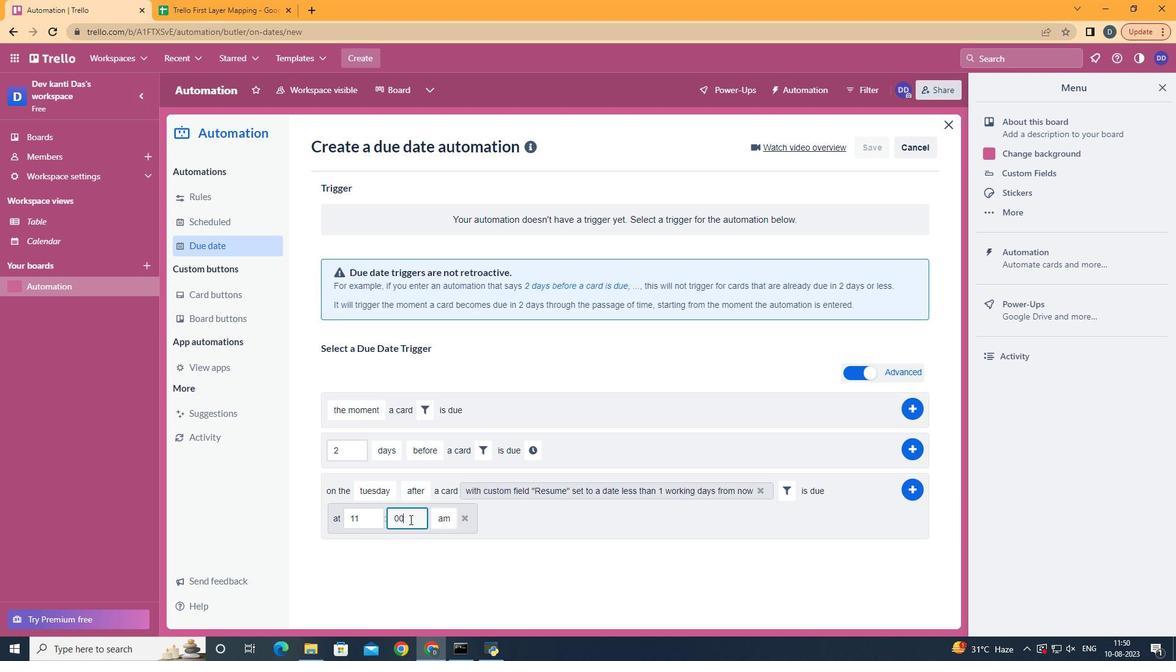 
Action: Mouse moved to (913, 493)
Screenshot: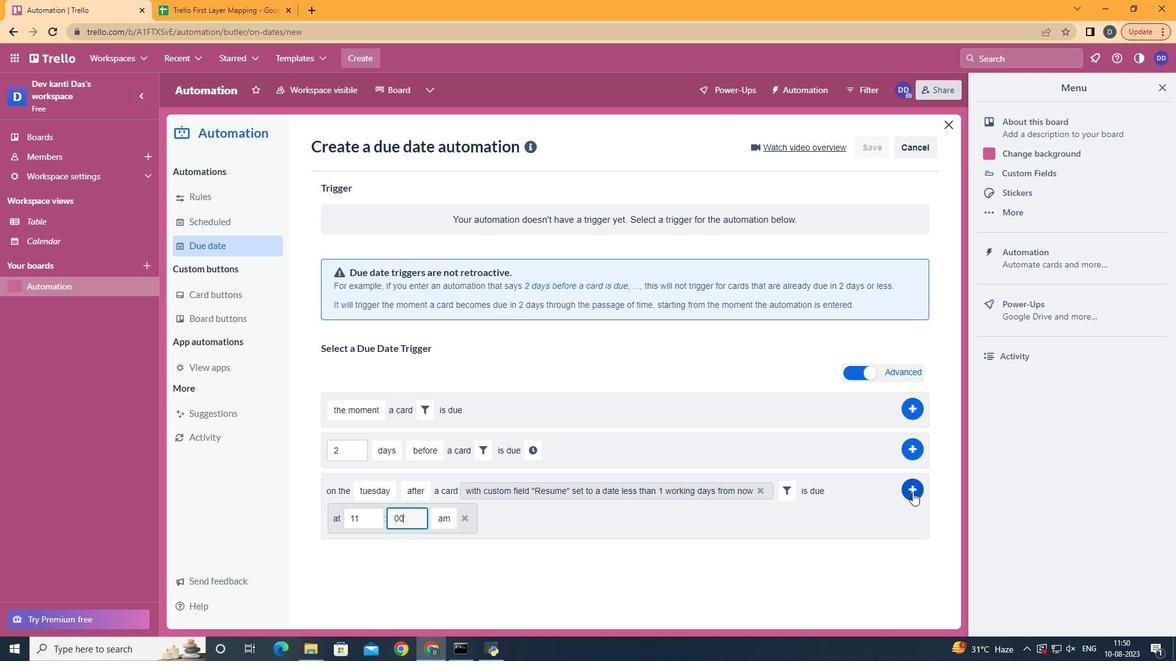 
Action: Mouse pressed left at (913, 493)
Screenshot: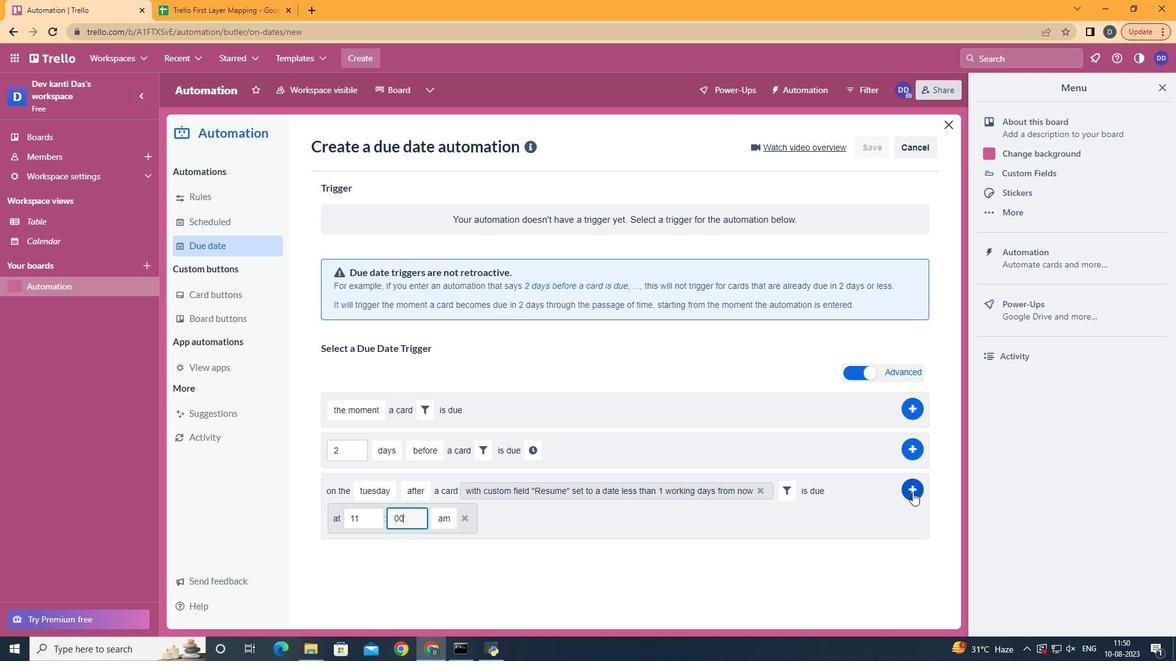 
Action: Mouse moved to (542, 334)
Screenshot: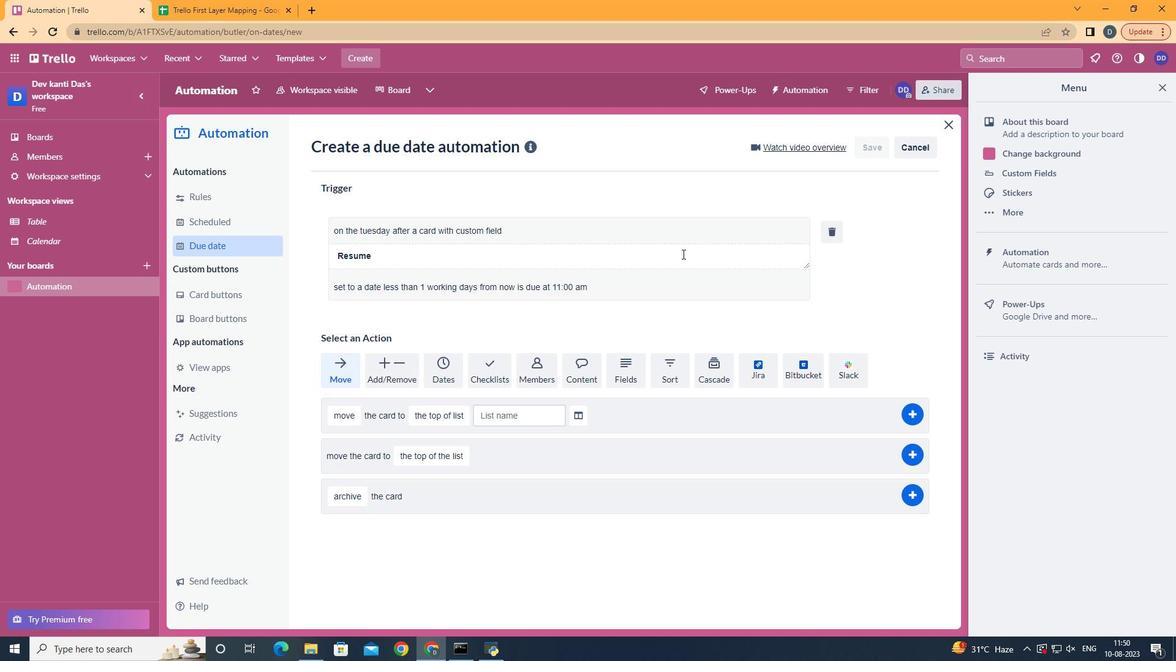 
